 Task: Look for space in Marigliano, Italy from 12th  August, 2023 to 15th August, 2023 for 3 adults in price range Rs.12000 to Rs.16000. Place can be entire place with 2 bedrooms having 3 beds and 1 bathroom. Property type can be house, flat, guest house. Booking option can be shelf check-in. Required host language is English.
Action: Mouse moved to (468, 123)
Screenshot: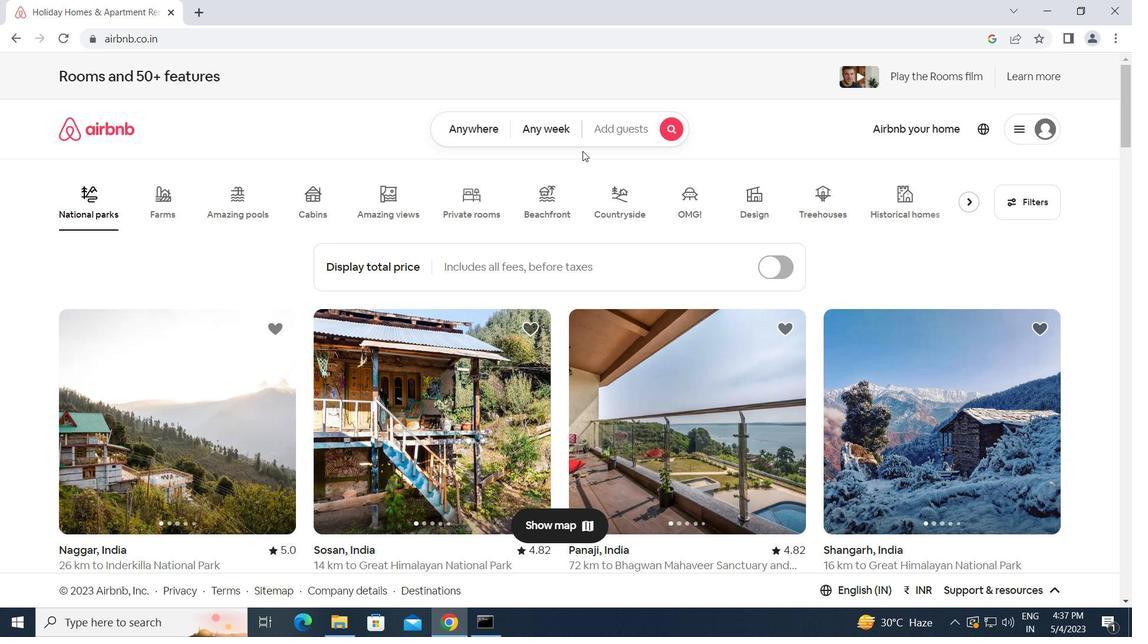 
Action: Mouse pressed left at (468, 123)
Screenshot: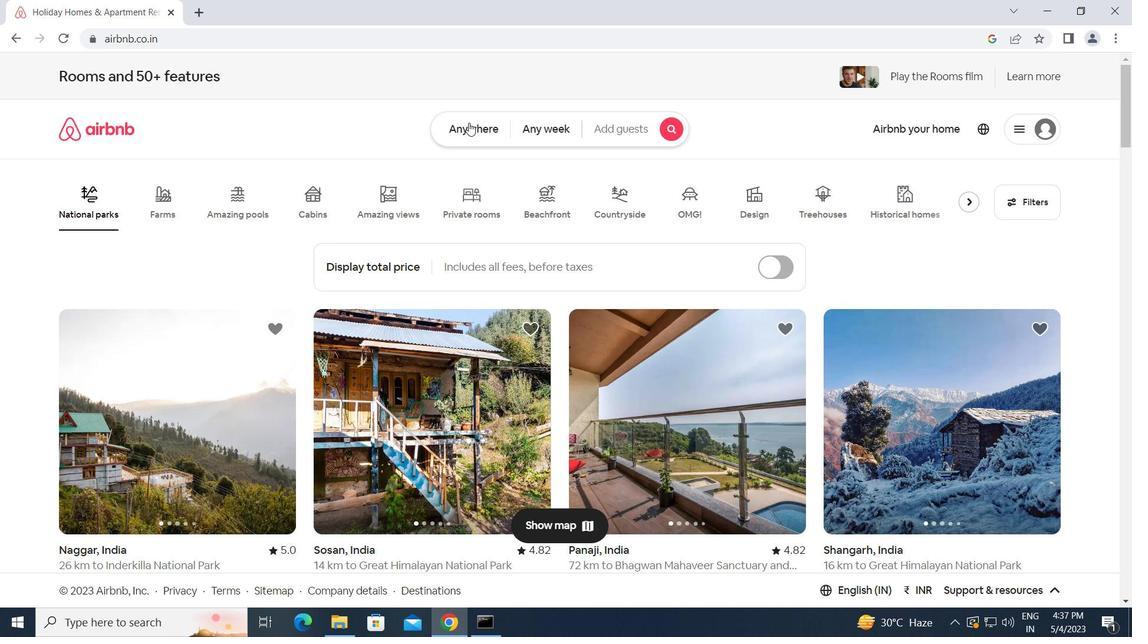 
Action: Mouse moved to (401, 176)
Screenshot: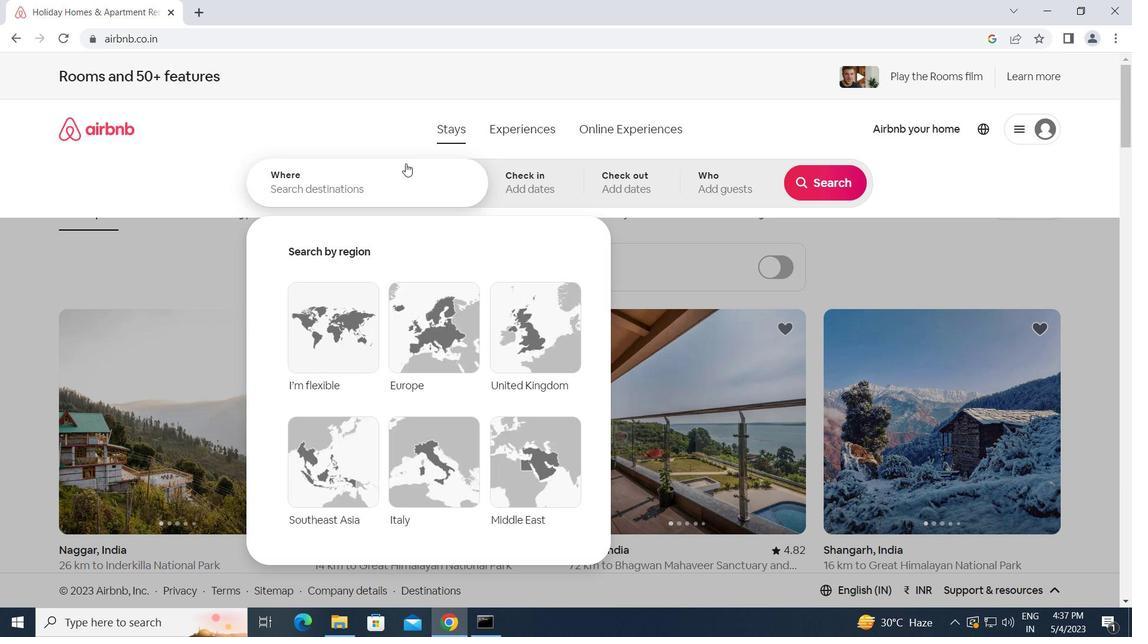 
Action: Mouse pressed left at (401, 176)
Screenshot: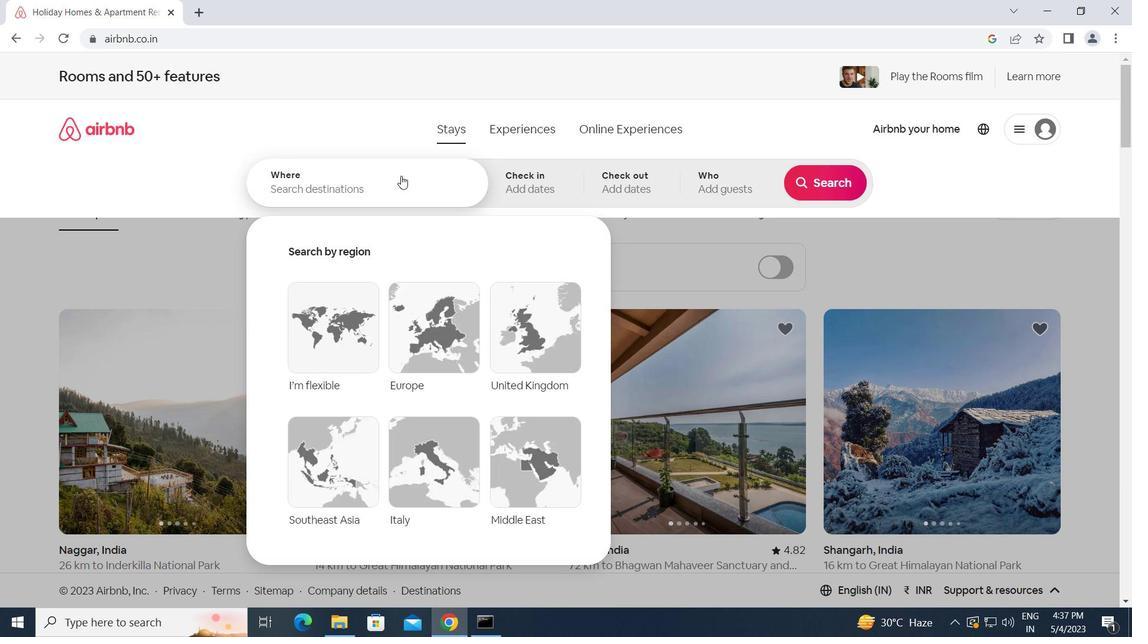 
Action: Key pressed m<Key.caps_lock>arigliano,<Key.space><Key.caps_lock>i<Key.caps_lock>taly<Key.enter>
Screenshot: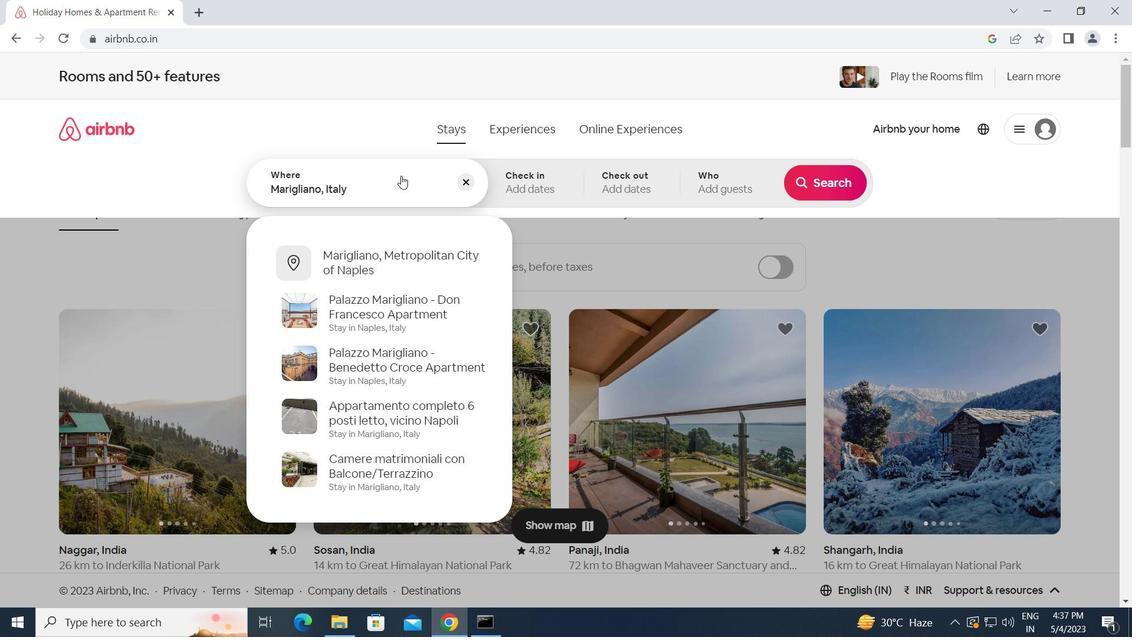 
Action: Mouse moved to (818, 302)
Screenshot: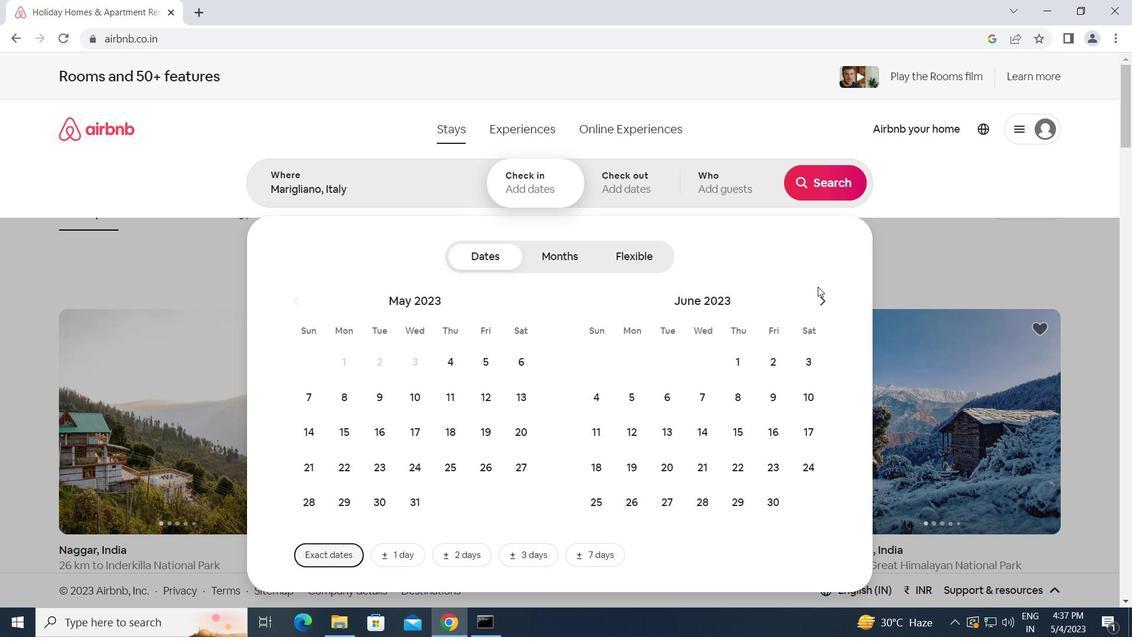 
Action: Mouse pressed left at (818, 302)
Screenshot: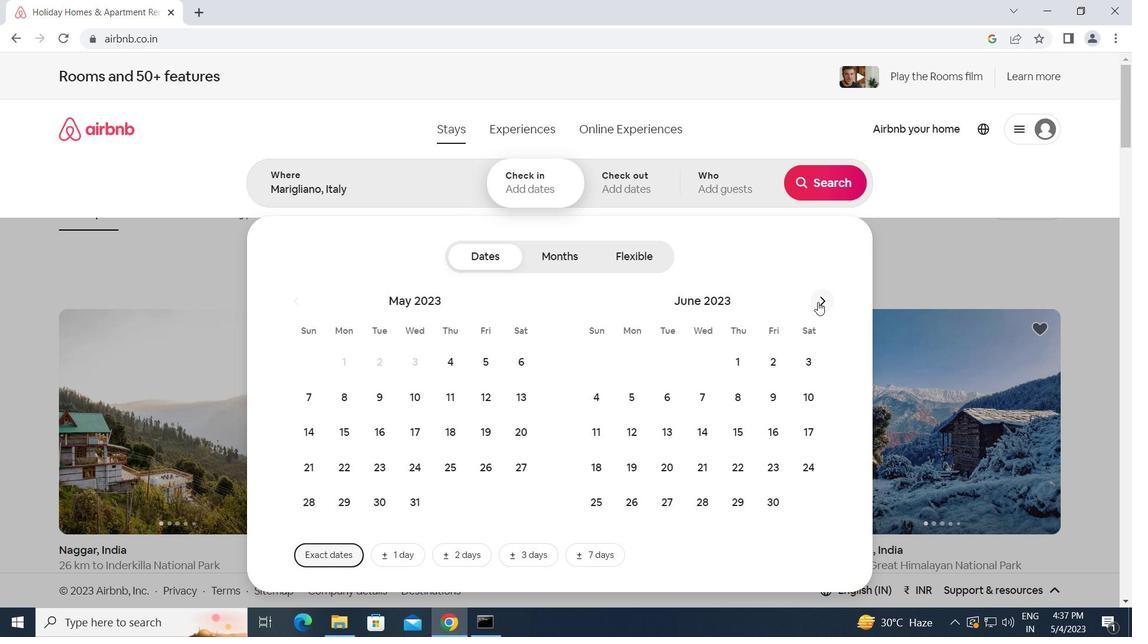 
Action: Mouse pressed left at (818, 302)
Screenshot: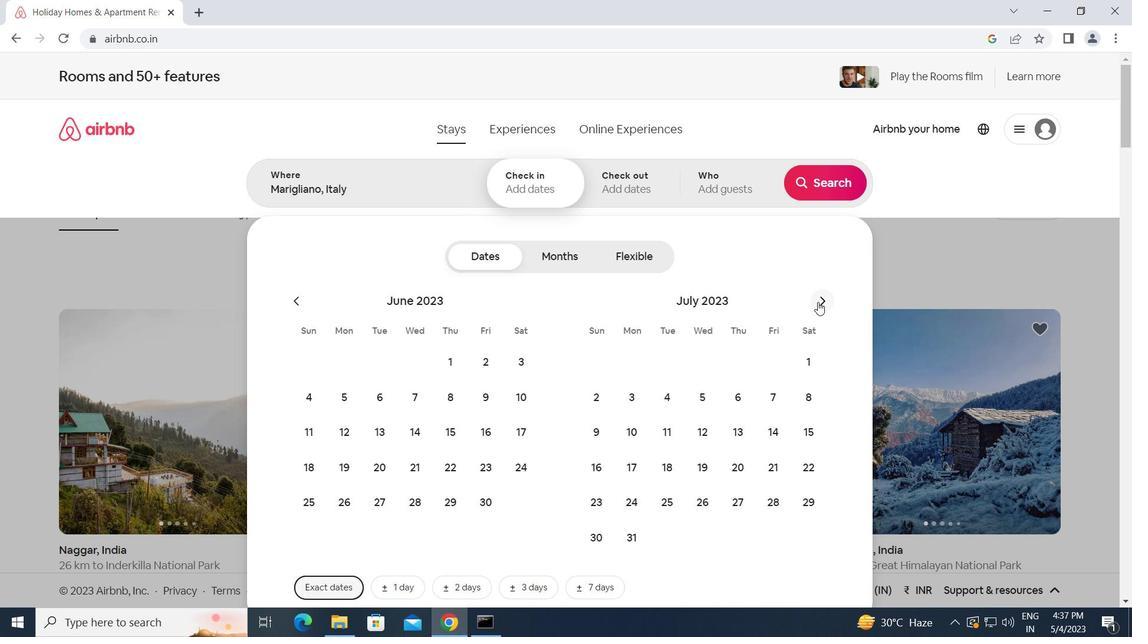 
Action: Mouse moved to (803, 394)
Screenshot: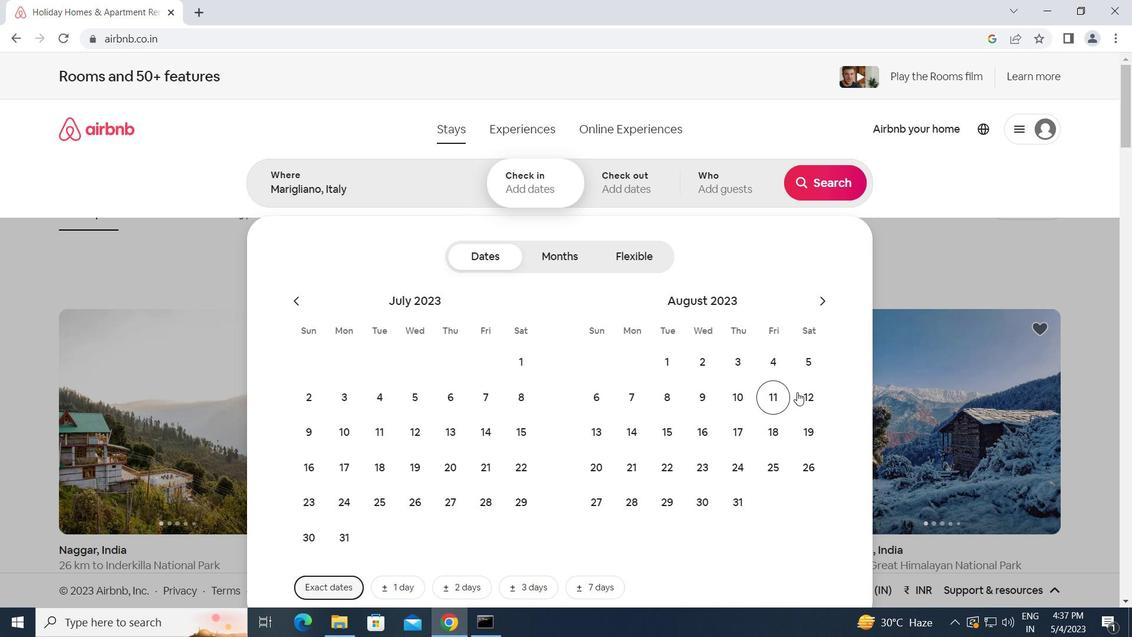 
Action: Mouse pressed left at (803, 394)
Screenshot: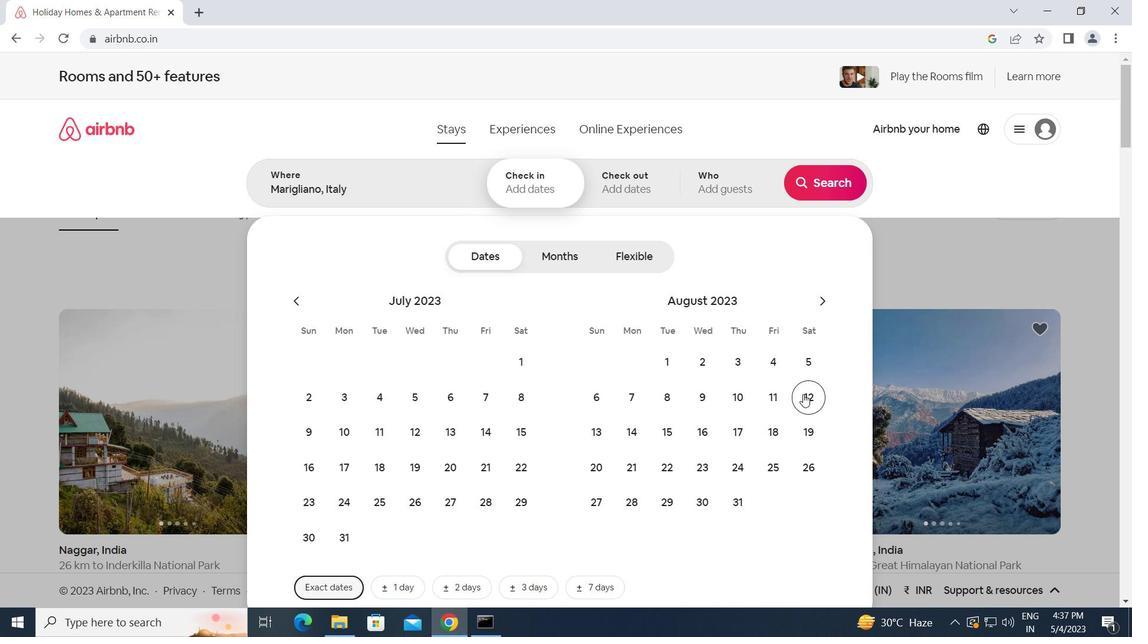 
Action: Mouse moved to (665, 435)
Screenshot: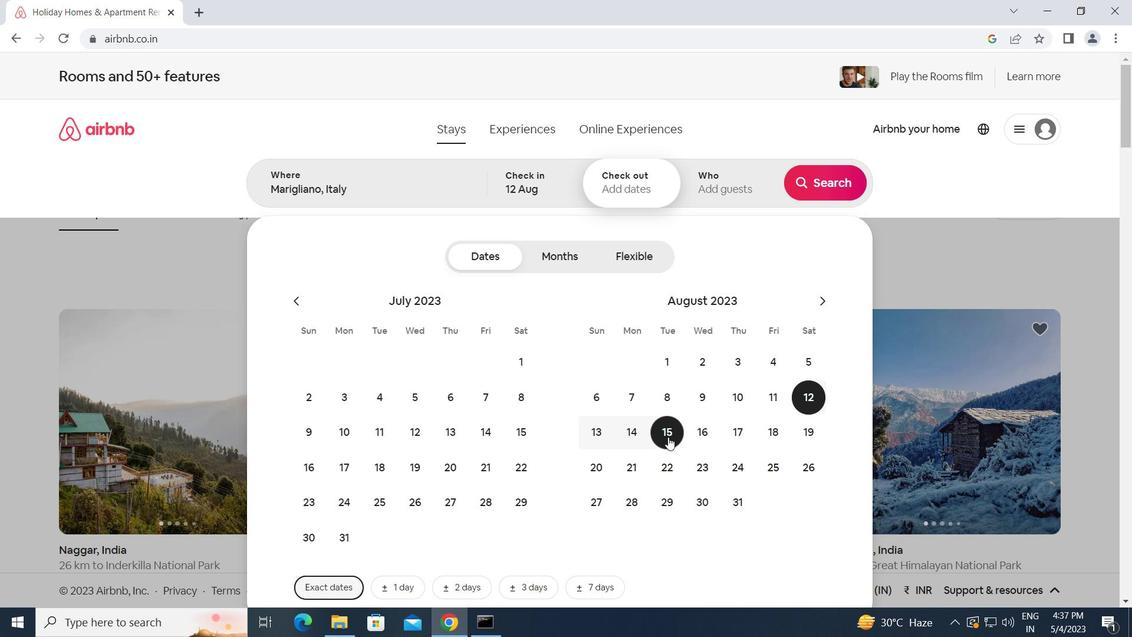 
Action: Mouse pressed left at (665, 435)
Screenshot: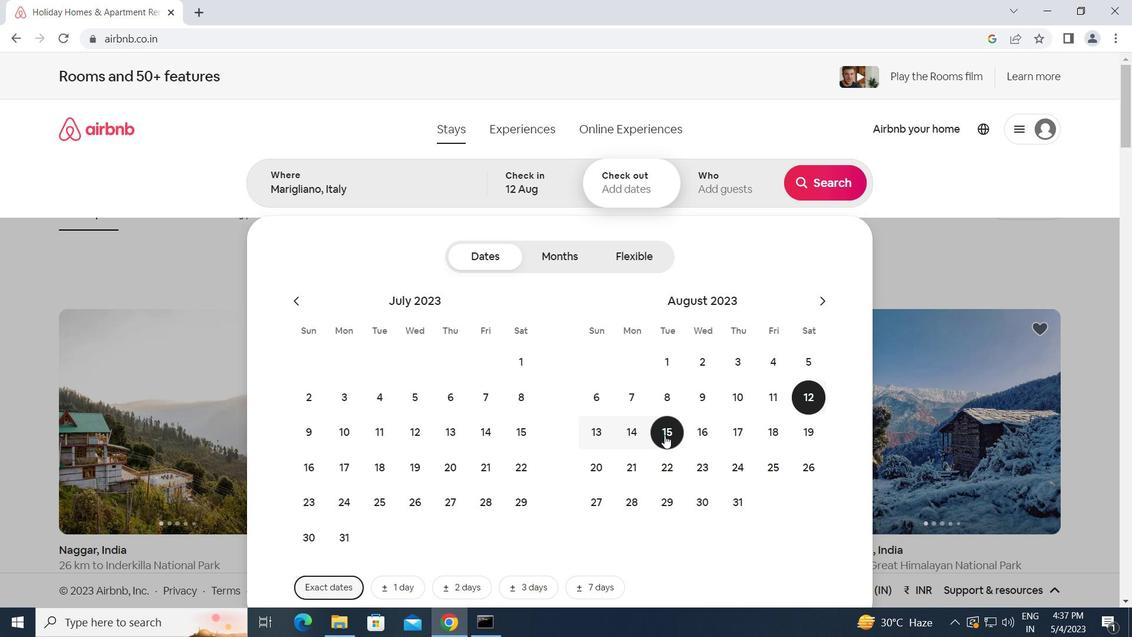 
Action: Mouse moved to (730, 182)
Screenshot: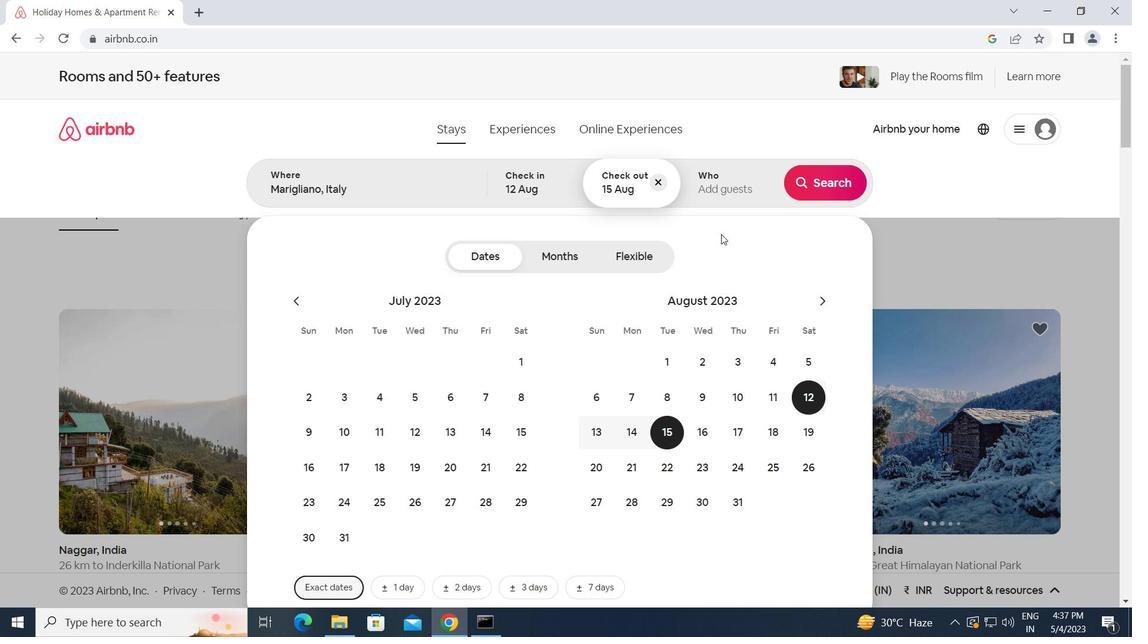 
Action: Mouse pressed left at (730, 182)
Screenshot: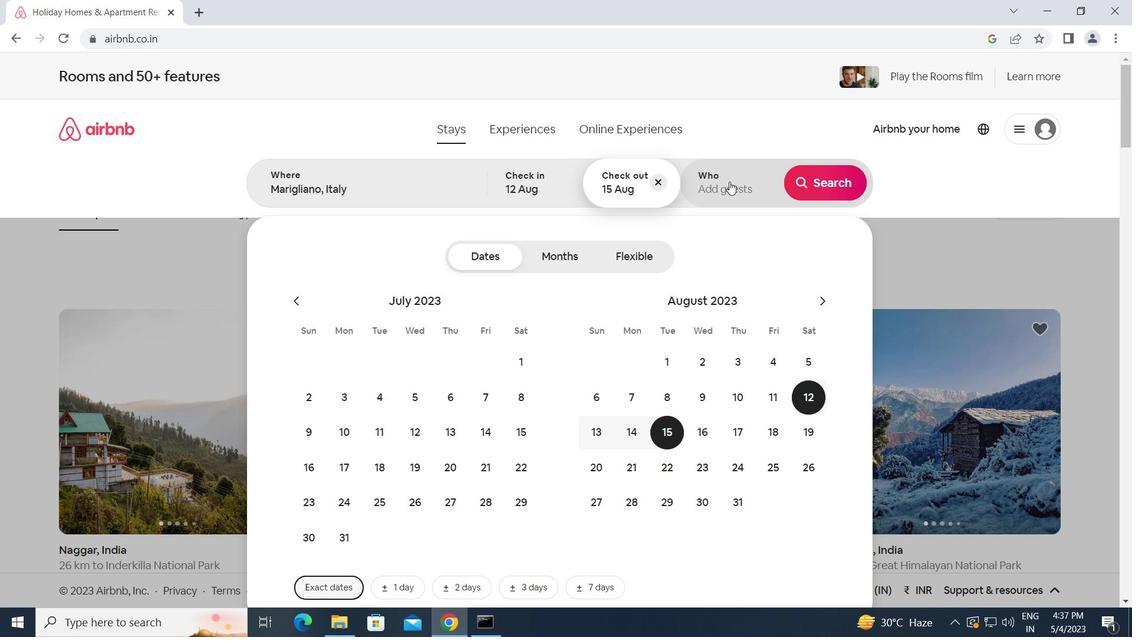 
Action: Mouse moved to (827, 258)
Screenshot: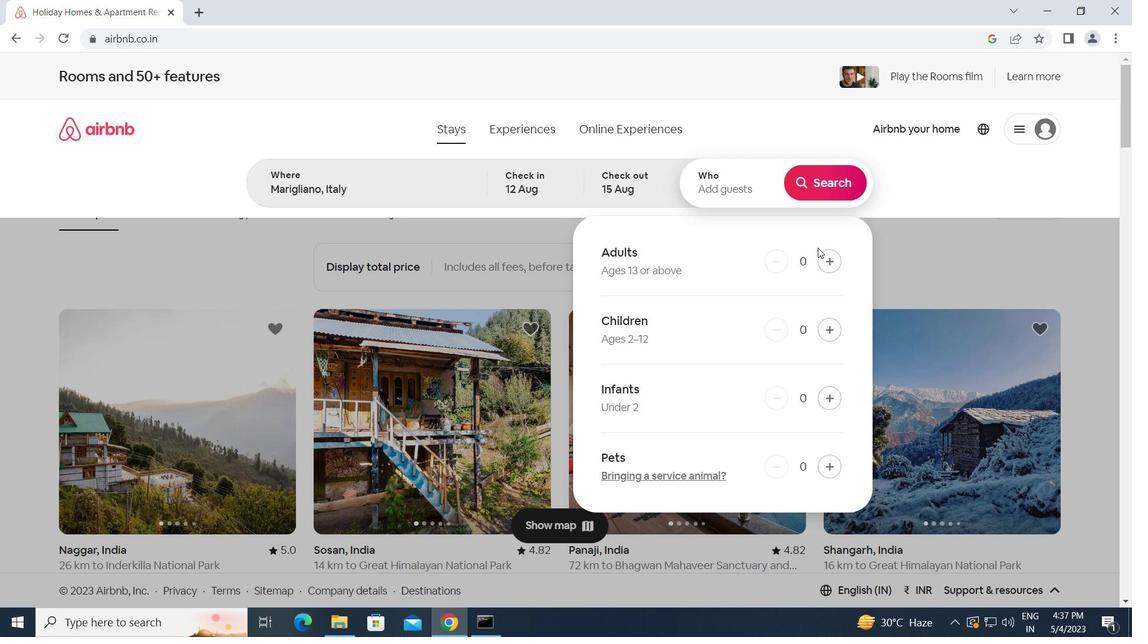 
Action: Mouse pressed left at (827, 258)
Screenshot: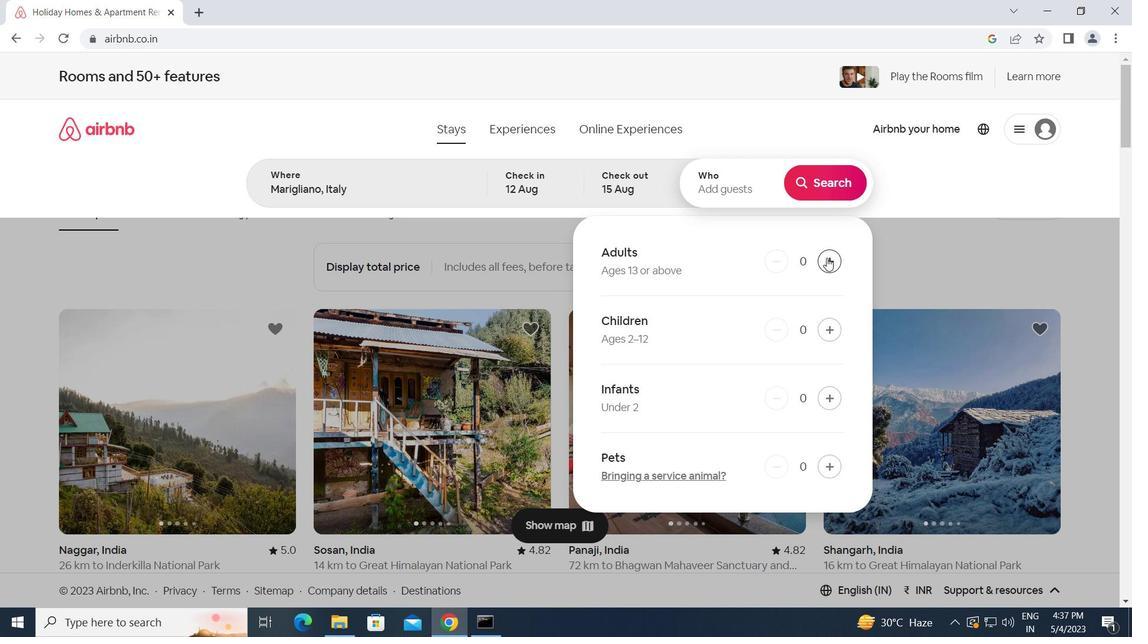 
Action: Mouse pressed left at (827, 258)
Screenshot: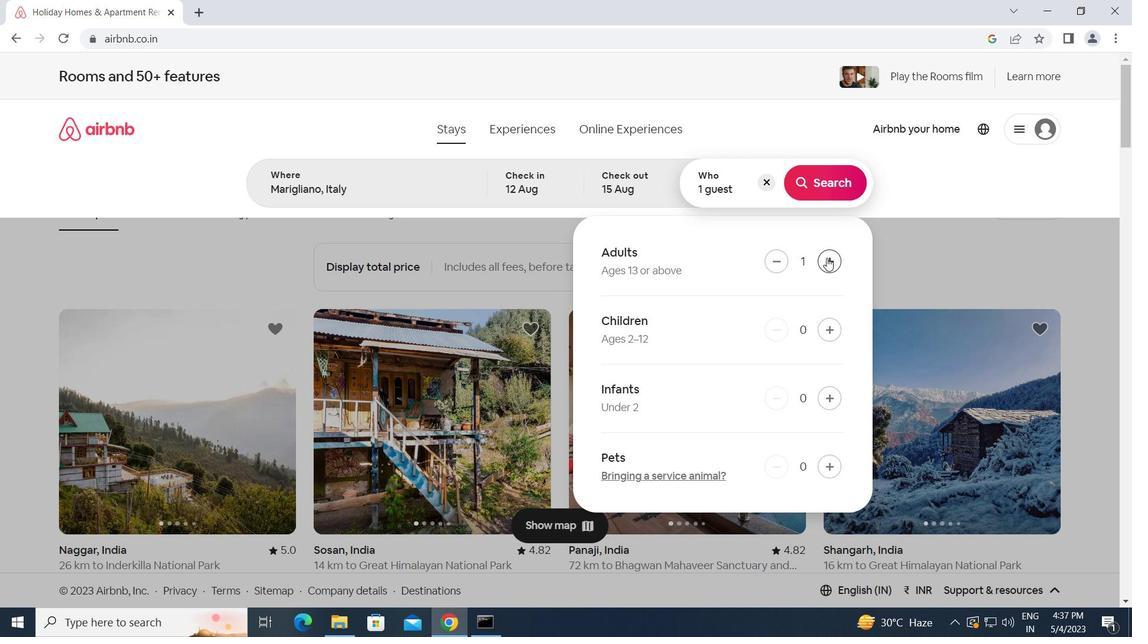 
Action: Mouse pressed left at (827, 258)
Screenshot: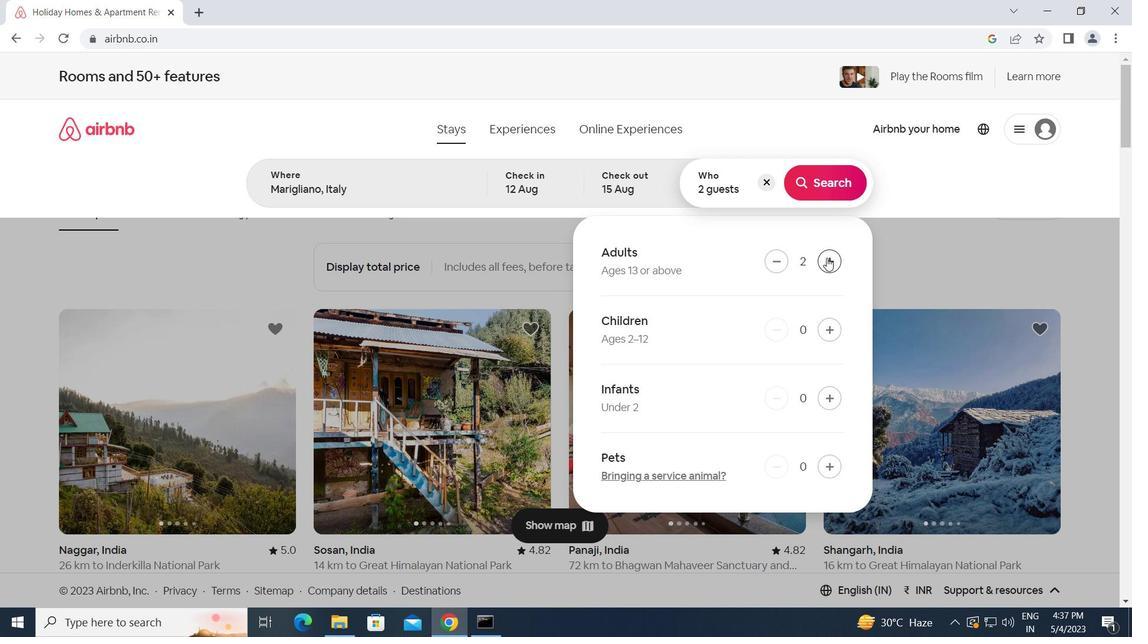 
Action: Mouse moved to (827, 179)
Screenshot: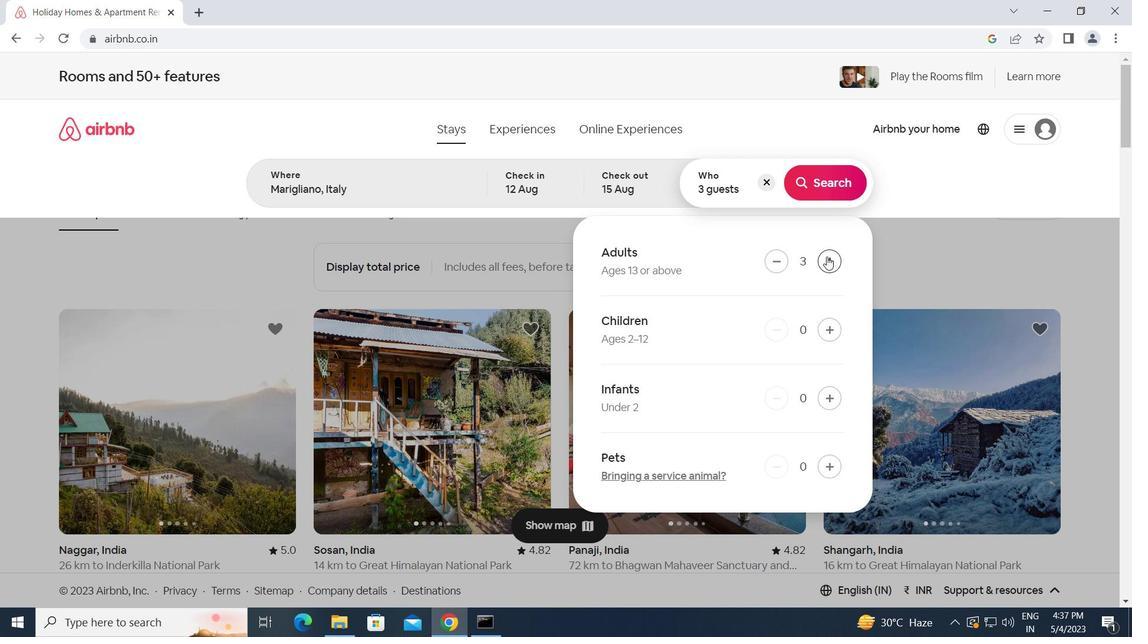 
Action: Mouse pressed left at (827, 179)
Screenshot: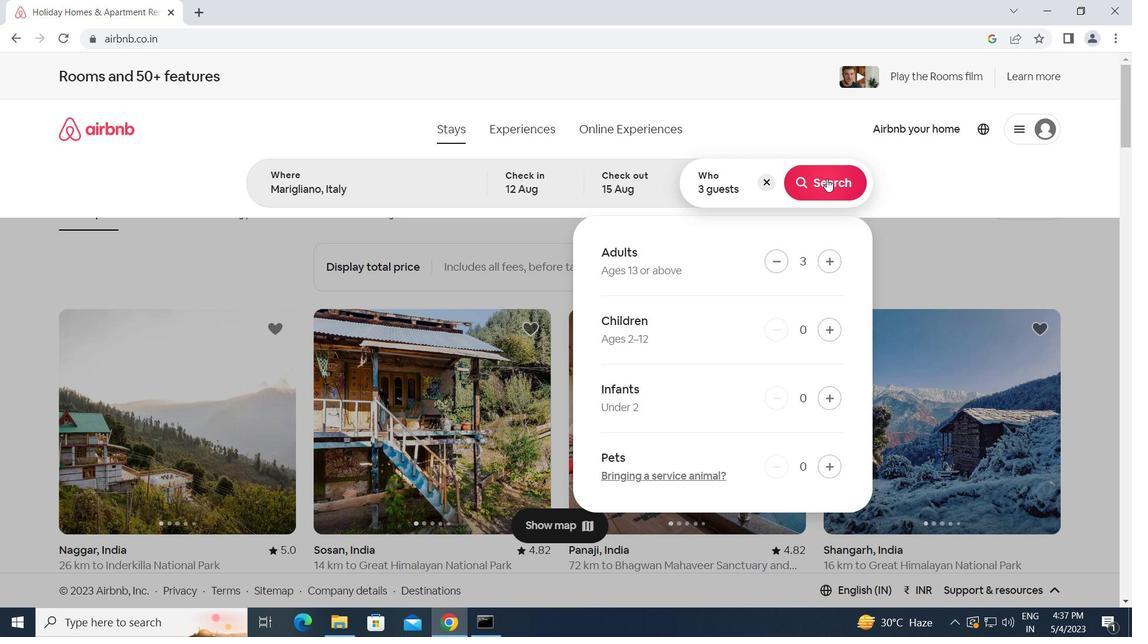 
Action: Mouse moved to (1066, 143)
Screenshot: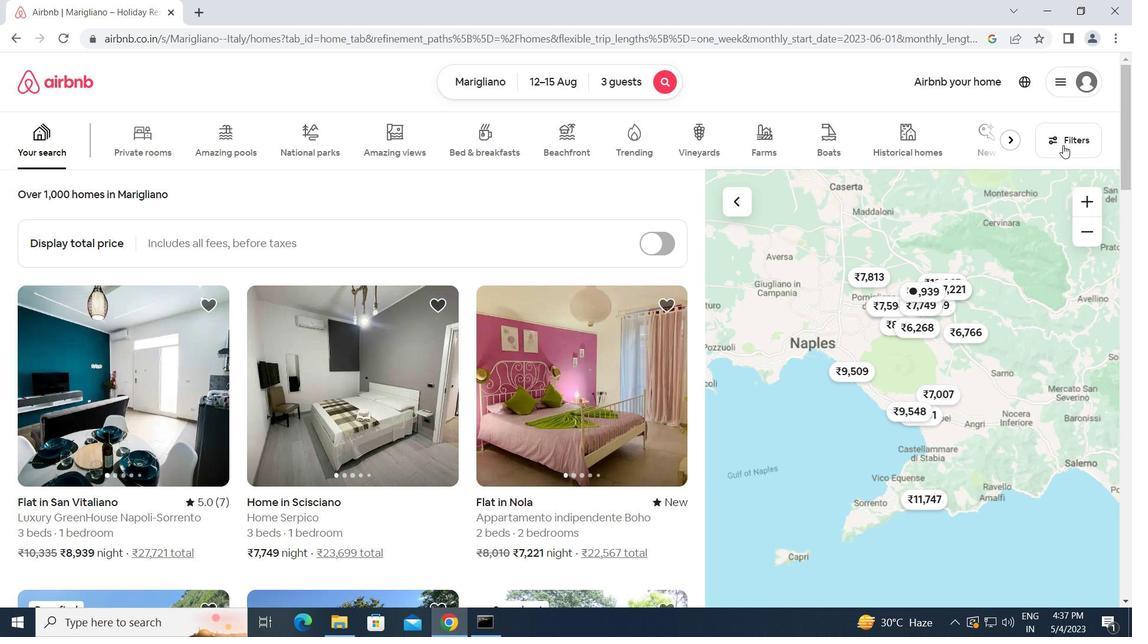 
Action: Mouse pressed left at (1066, 143)
Screenshot: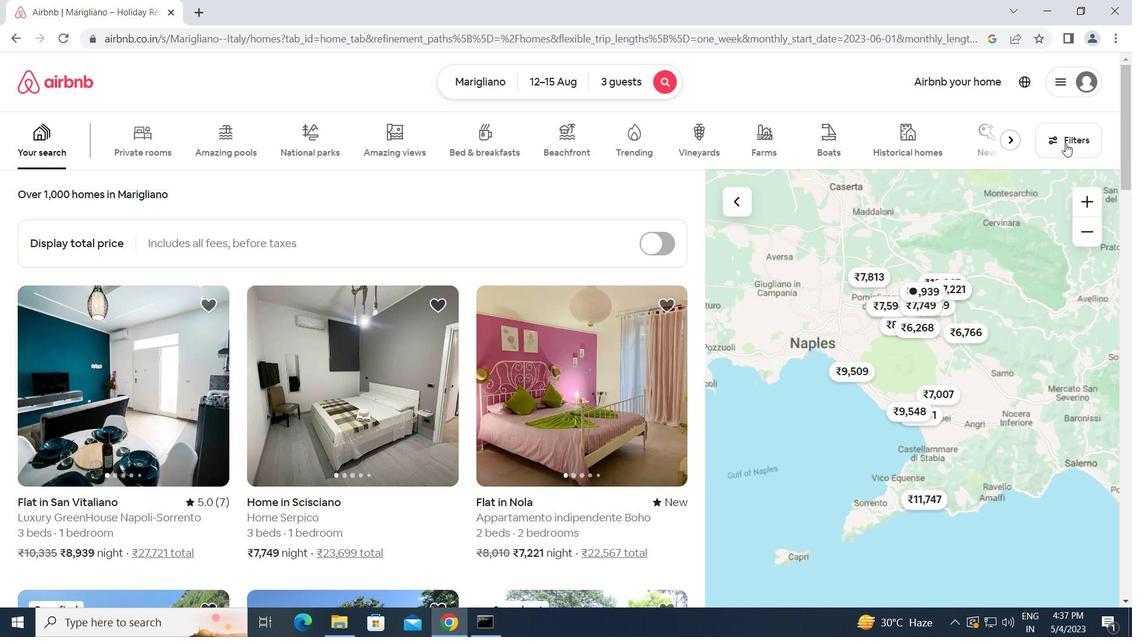 
Action: Mouse moved to (379, 327)
Screenshot: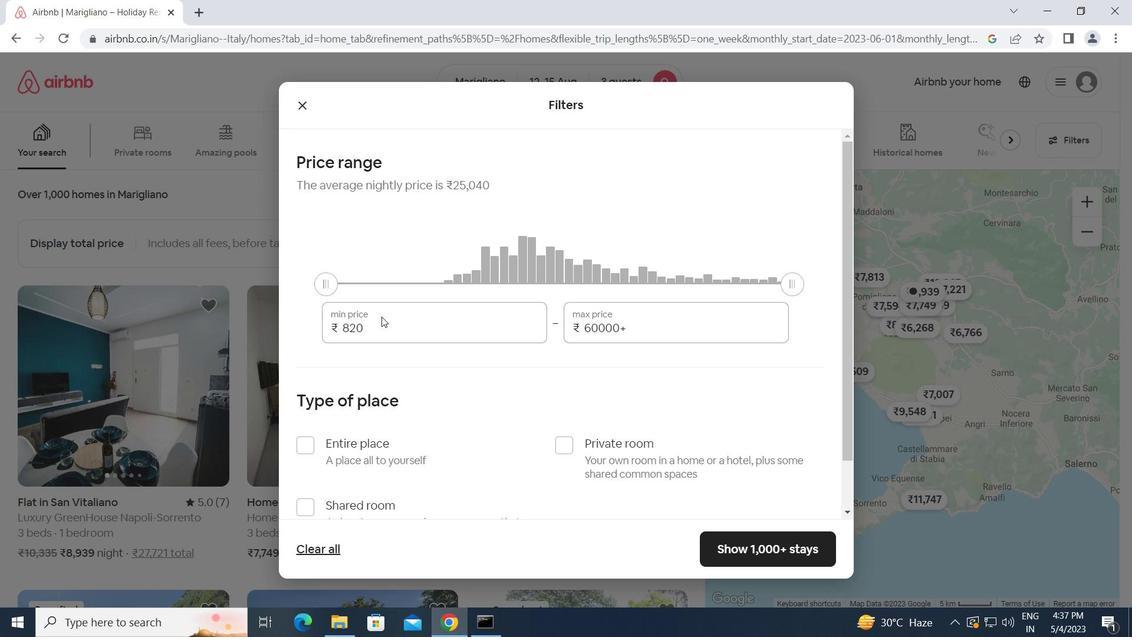 
Action: Mouse pressed left at (379, 327)
Screenshot: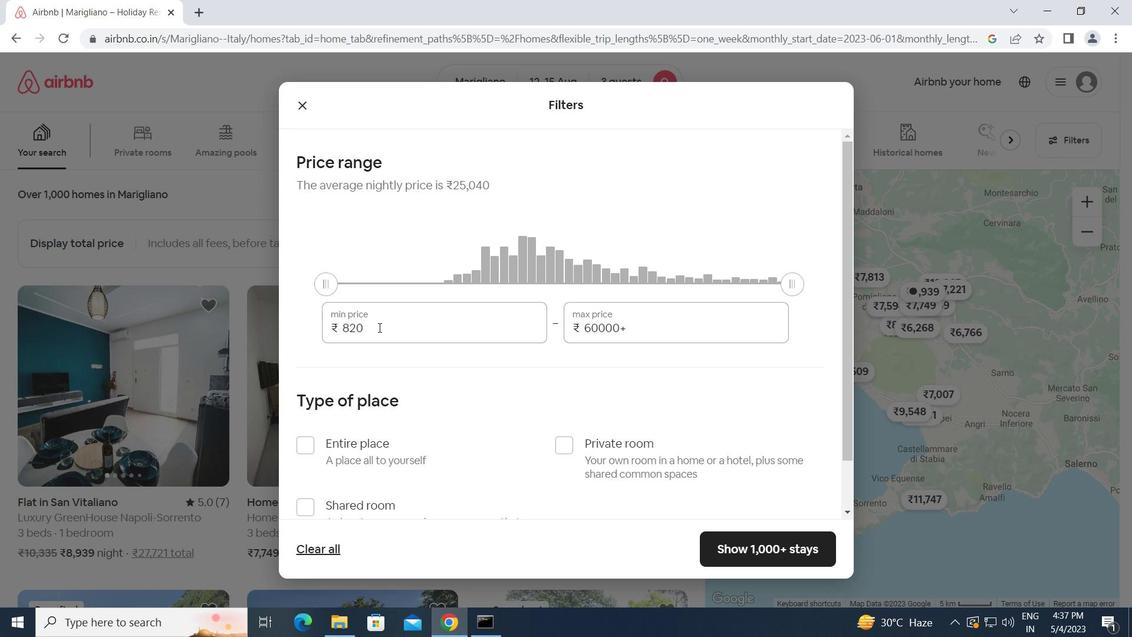
Action: Key pressed <Key.backspace><Key.backspace><Key.backspace>12000<Key.tab>16000
Screenshot: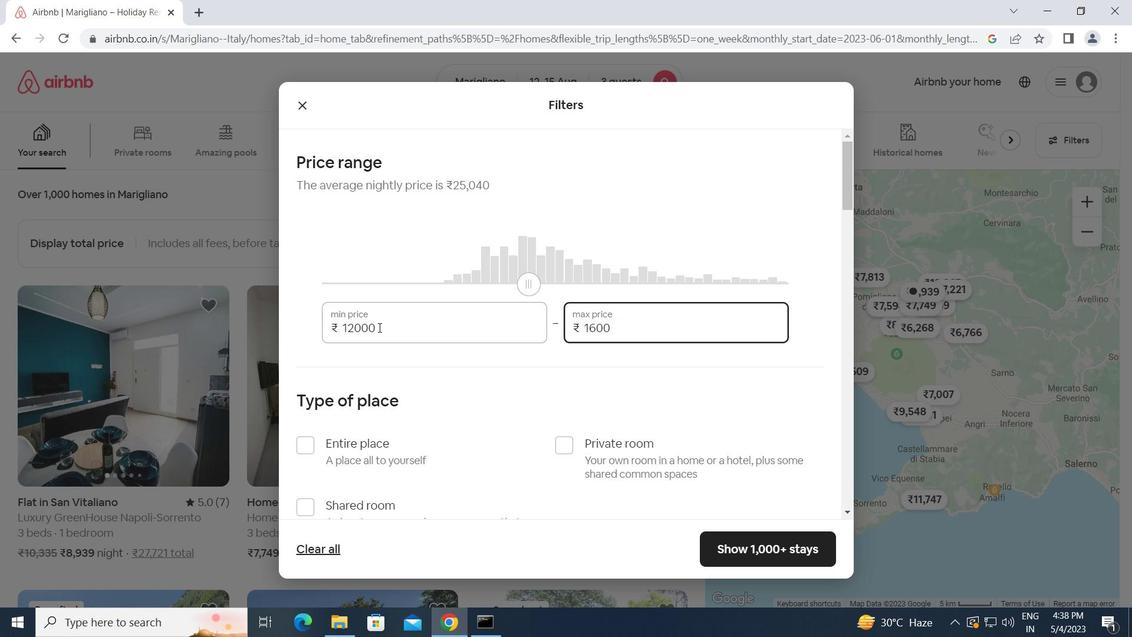 
Action: Mouse scrolled (379, 326) with delta (0, 0)
Screenshot: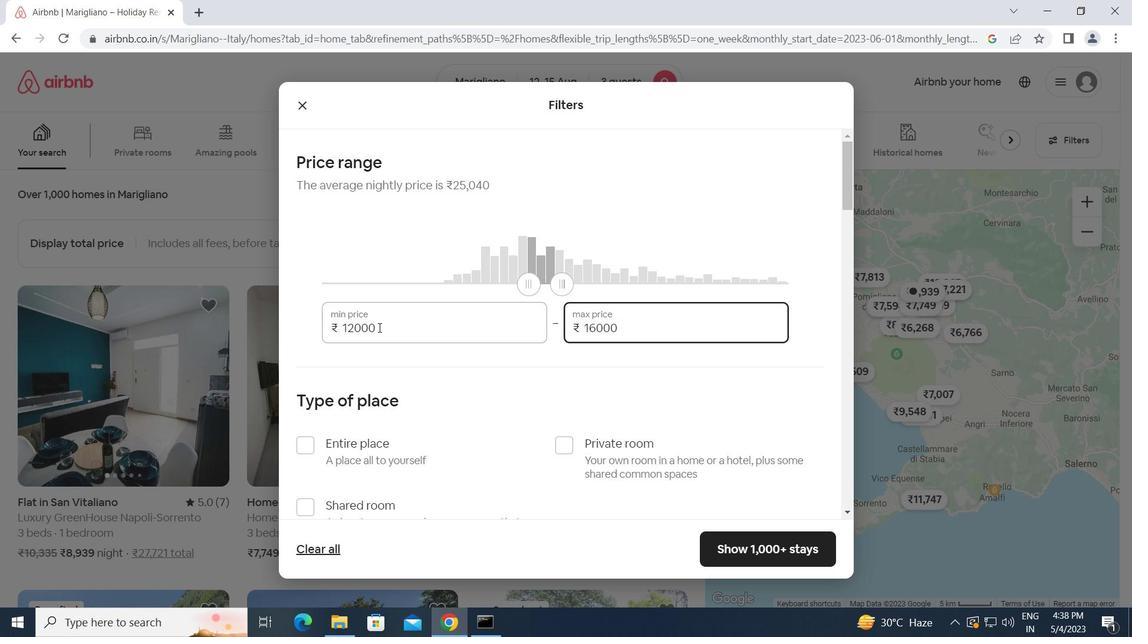 
Action: Mouse scrolled (379, 326) with delta (0, 0)
Screenshot: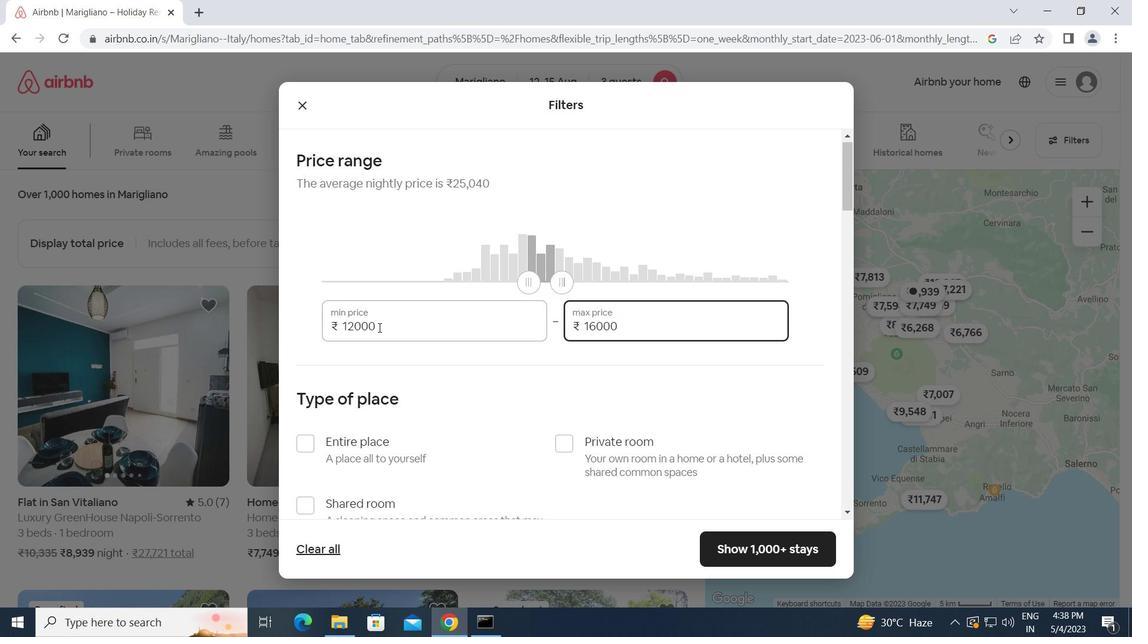 
Action: Mouse scrolled (379, 326) with delta (0, 0)
Screenshot: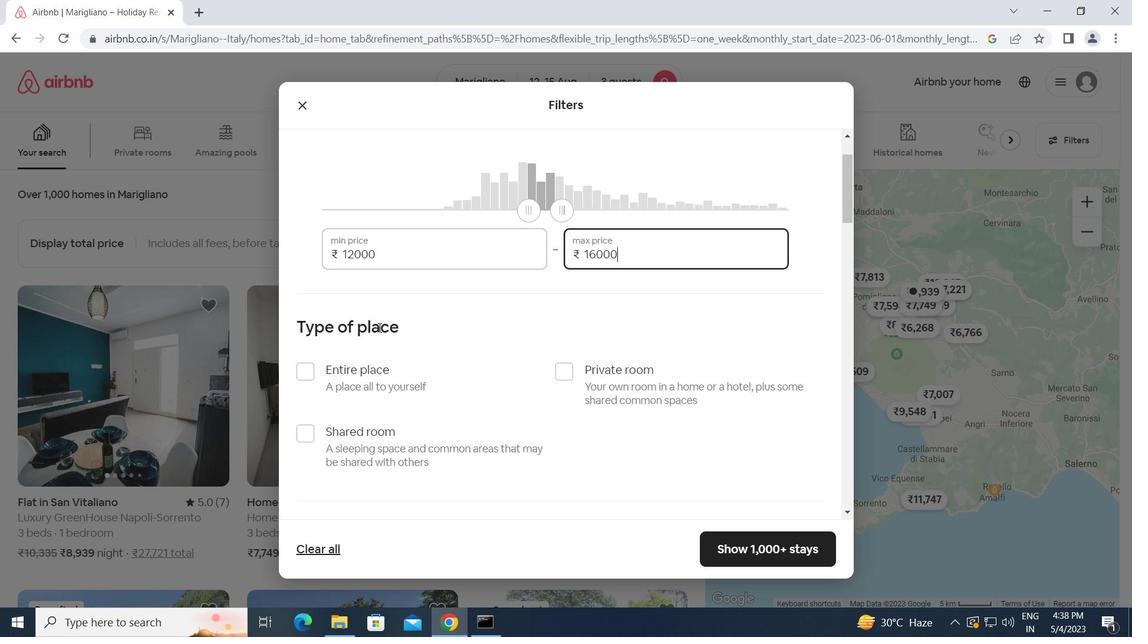 
Action: Mouse moved to (300, 223)
Screenshot: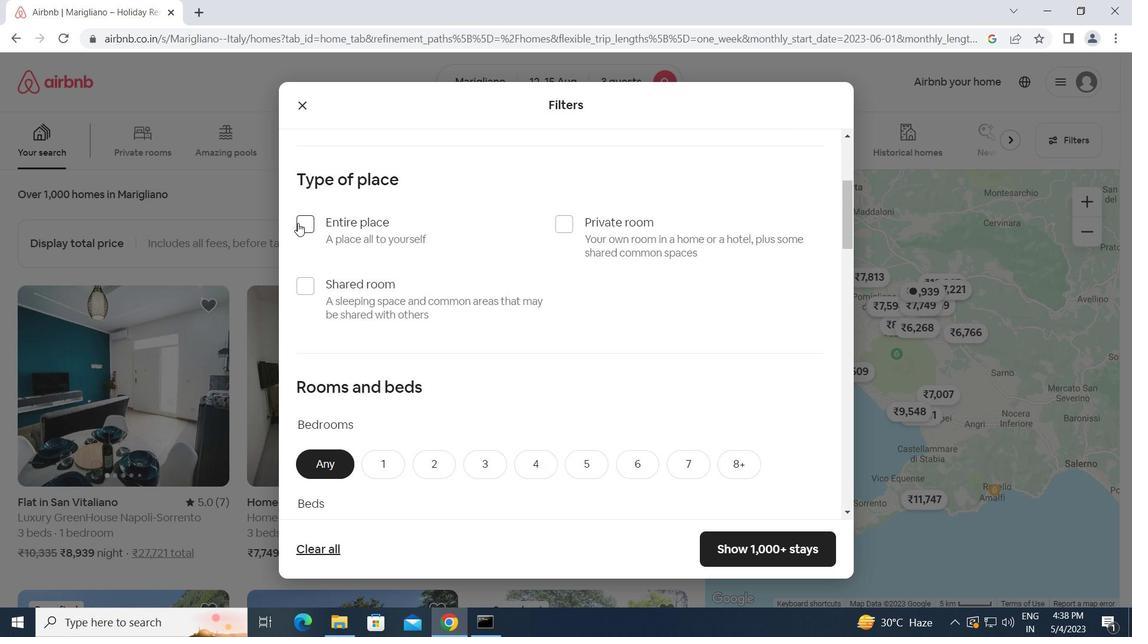 
Action: Mouse pressed left at (300, 223)
Screenshot: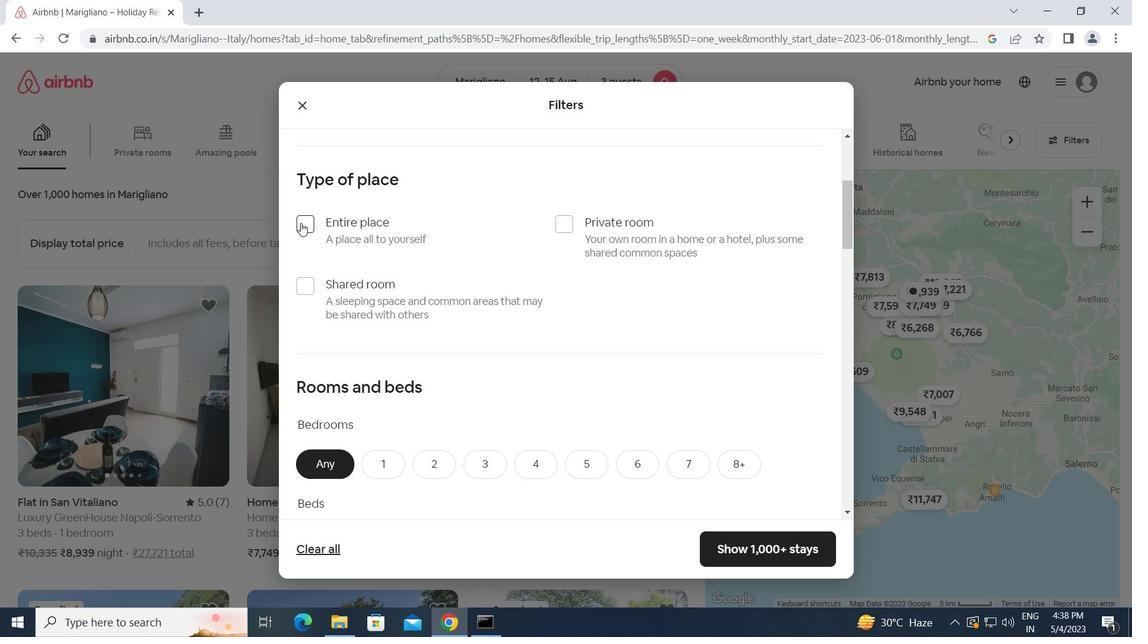 
Action: Mouse moved to (356, 268)
Screenshot: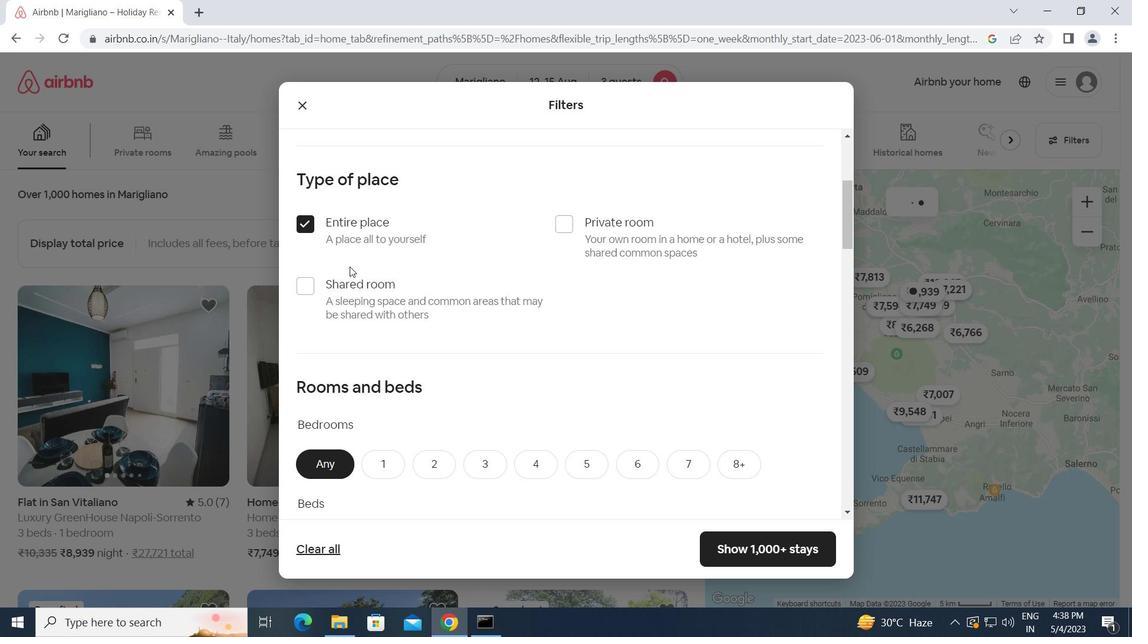
Action: Mouse scrolled (356, 268) with delta (0, 0)
Screenshot: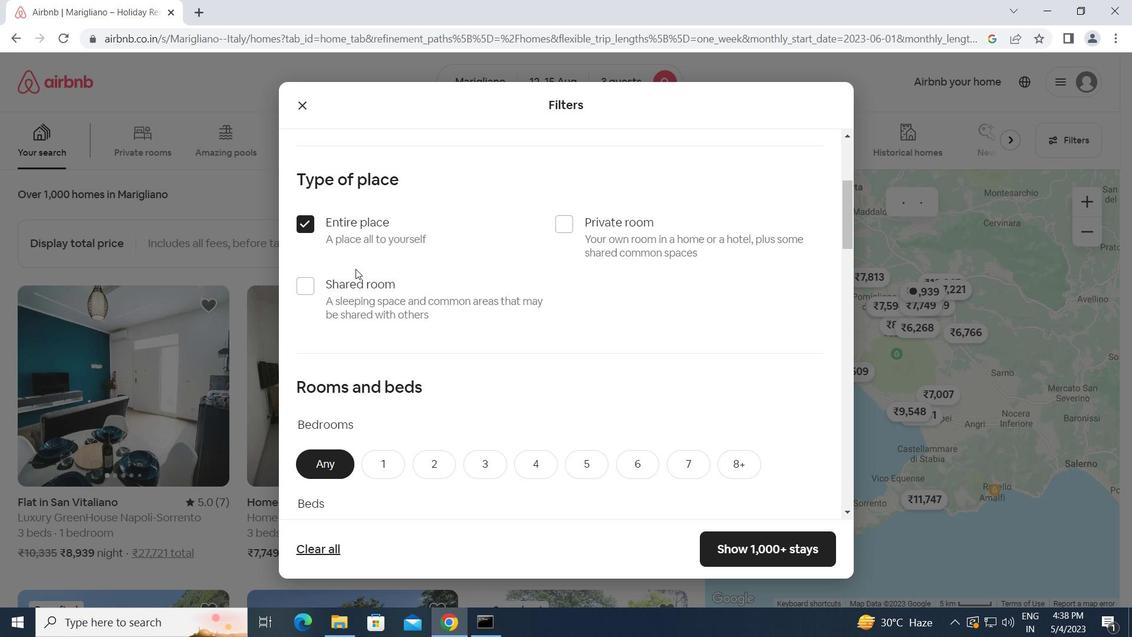 
Action: Mouse scrolled (356, 268) with delta (0, 0)
Screenshot: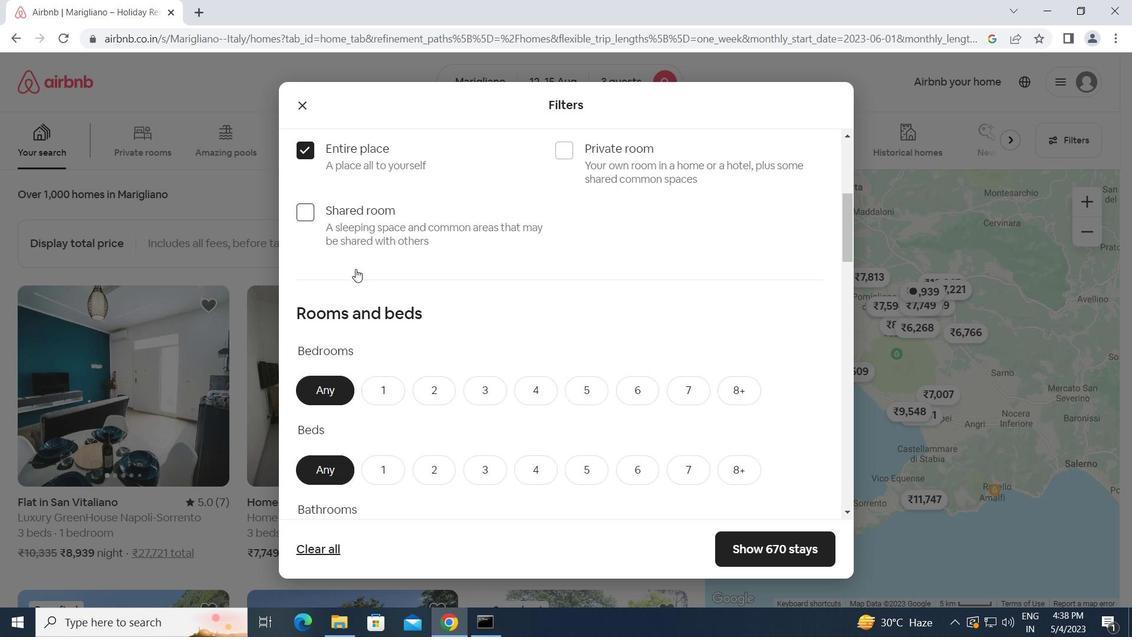 
Action: Mouse scrolled (356, 269) with delta (0, 0)
Screenshot: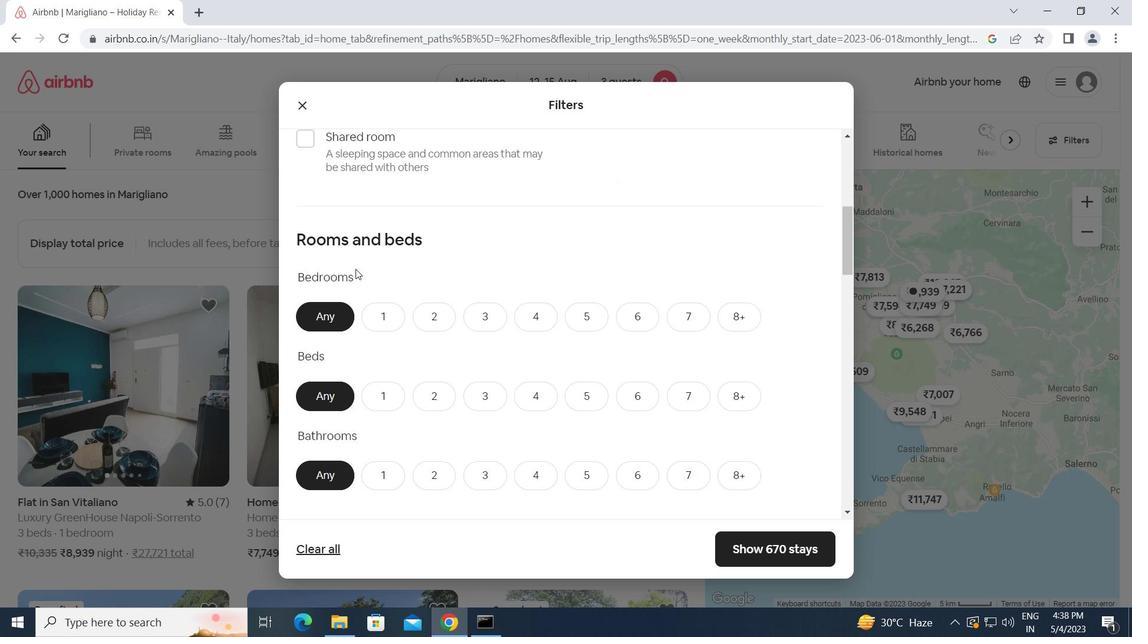 
Action: Mouse scrolled (356, 269) with delta (0, 0)
Screenshot: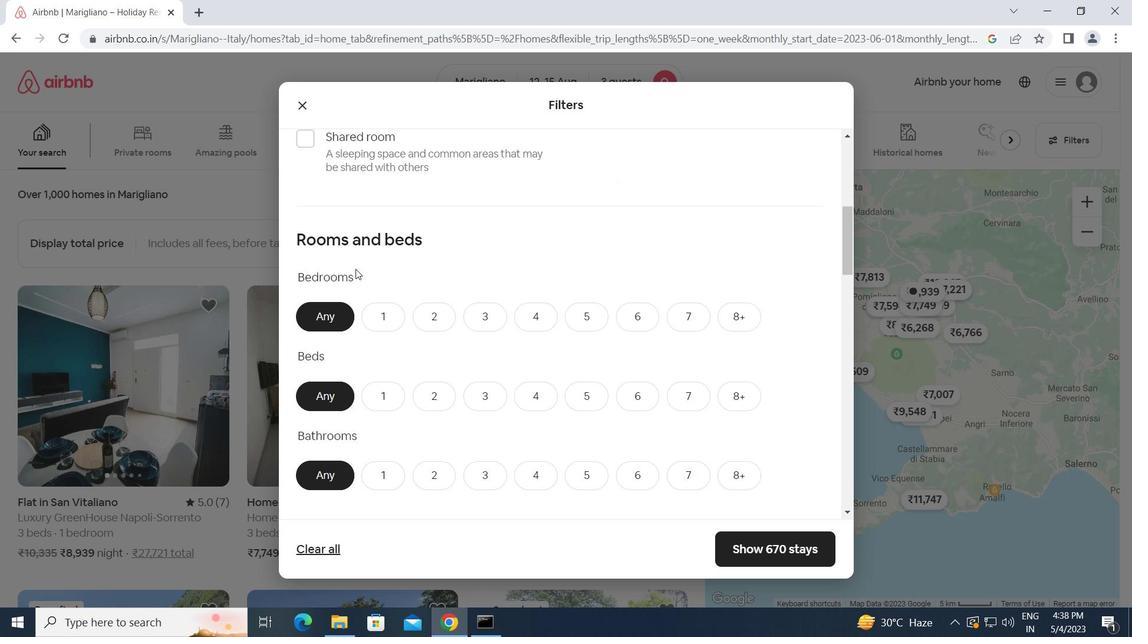 
Action: Mouse scrolled (356, 268) with delta (0, 0)
Screenshot: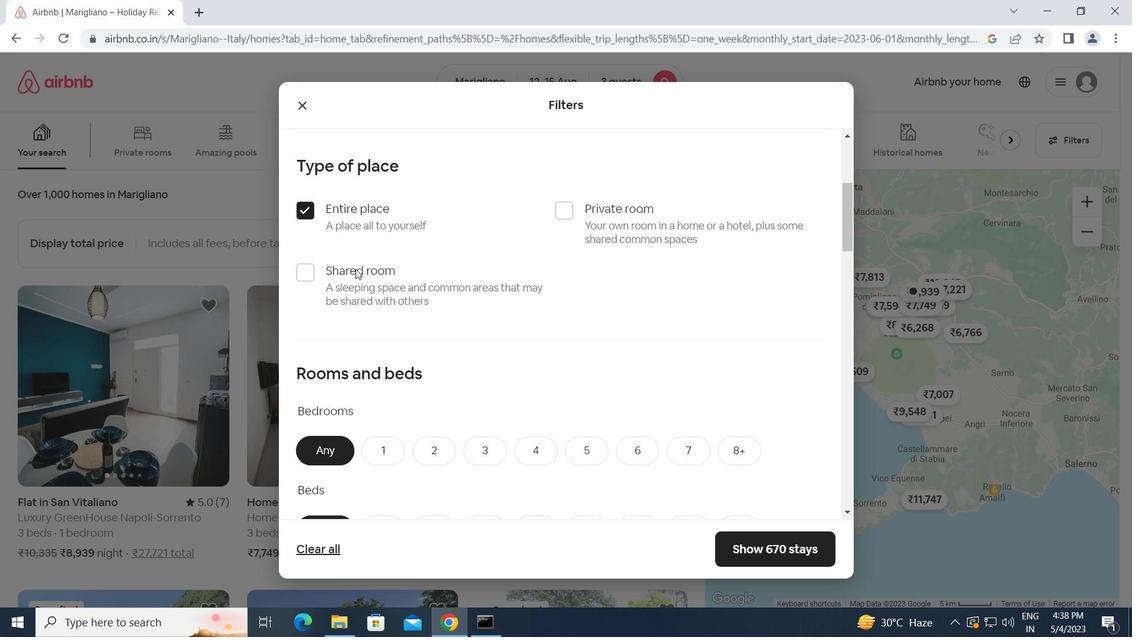 
Action: Mouse scrolled (356, 268) with delta (0, 0)
Screenshot: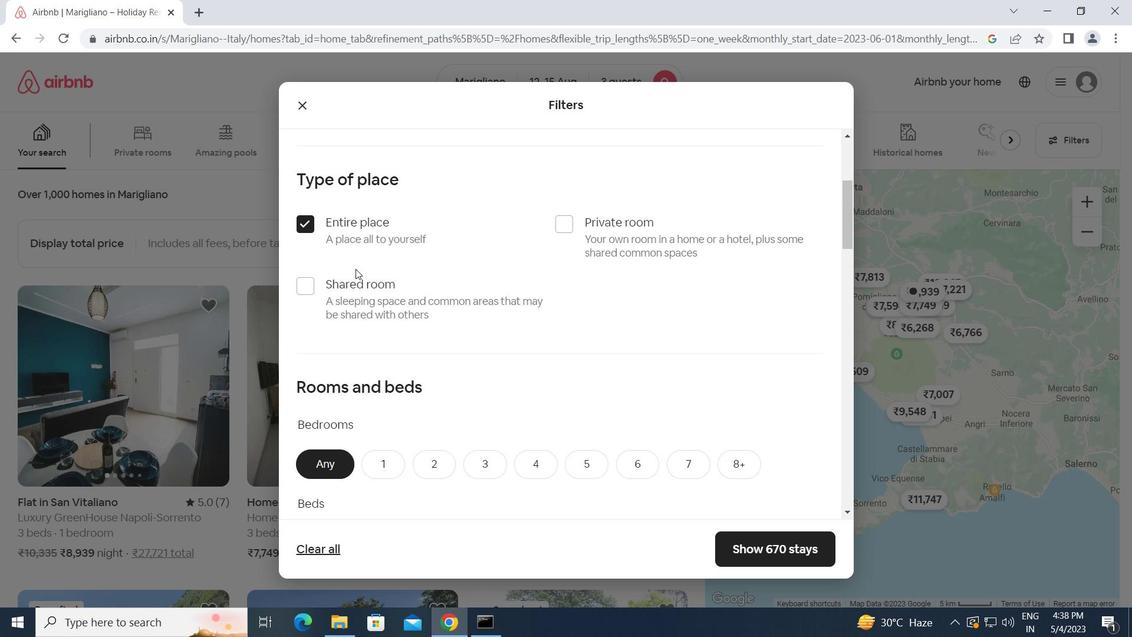 
Action: Mouse scrolled (356, 268) with delta (0, 0)
Screenshot: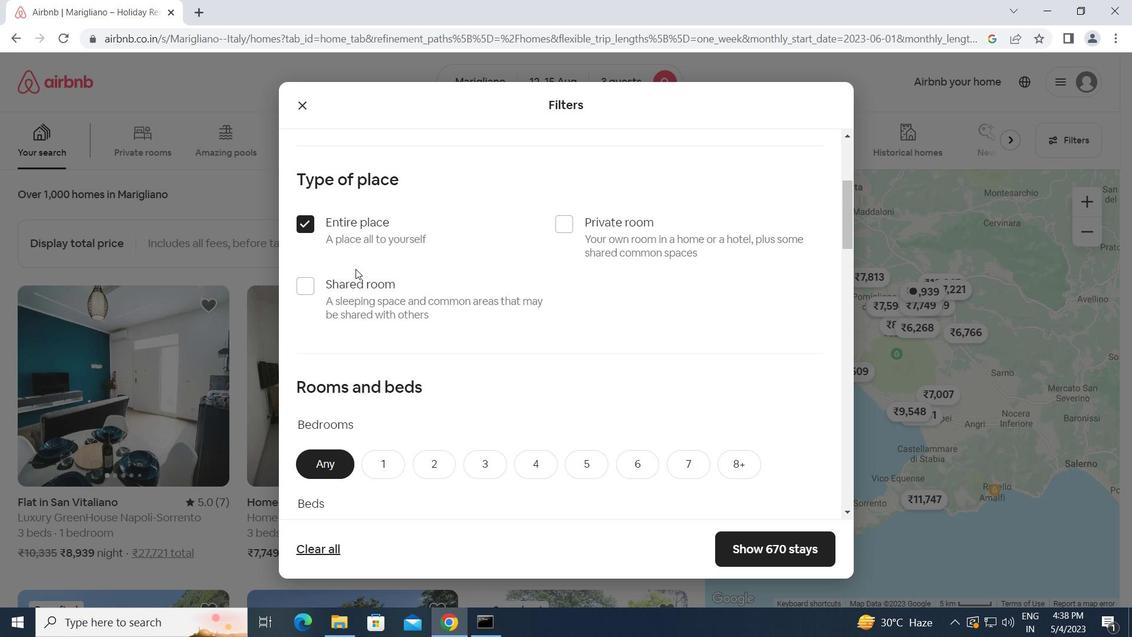 
Action: Mouse moved to (427, 244)
Screenshot: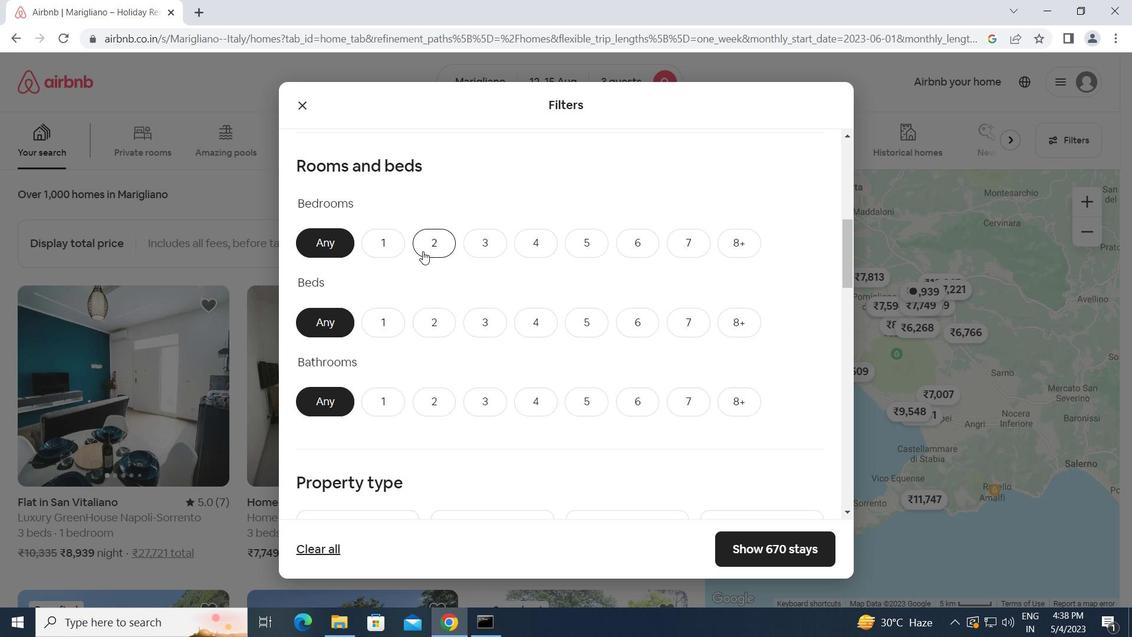 
Action: Mouse pressed left at (427, 244)
Screenshot: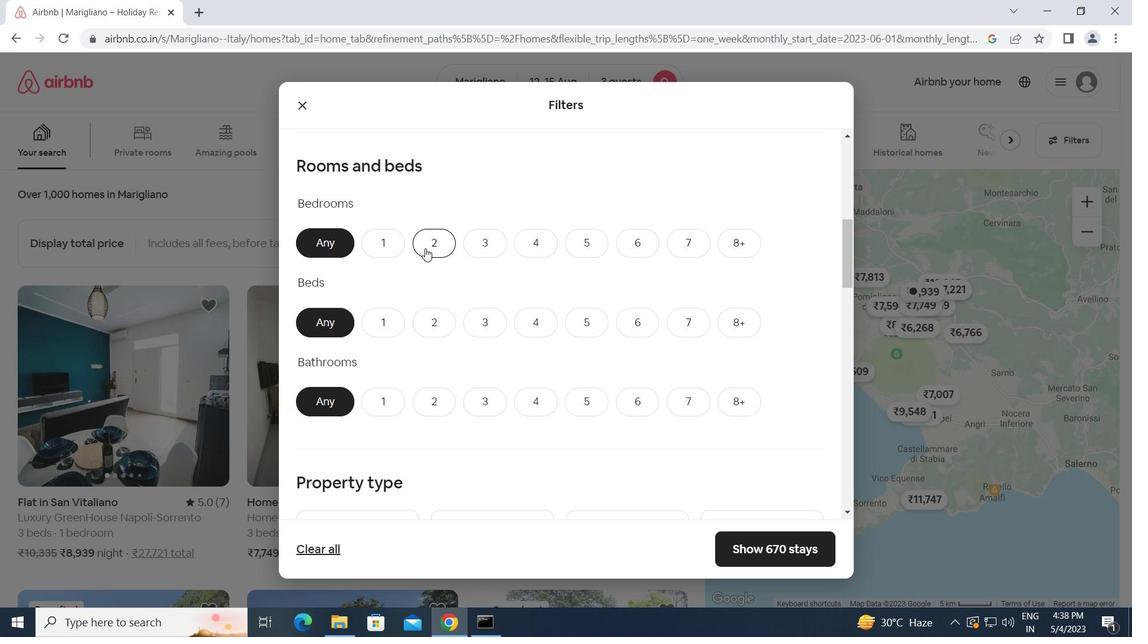 
Action: Mouse moved to (481, 321)
Screenshot: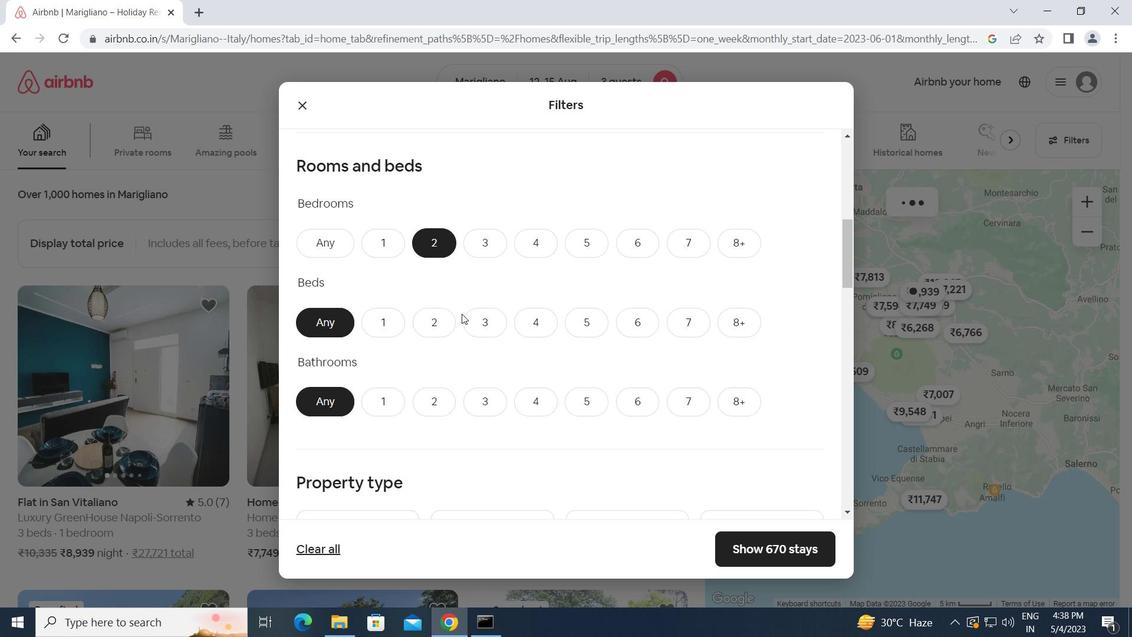 
Action: Mouse pressed left at (481, 321)
Screenshot: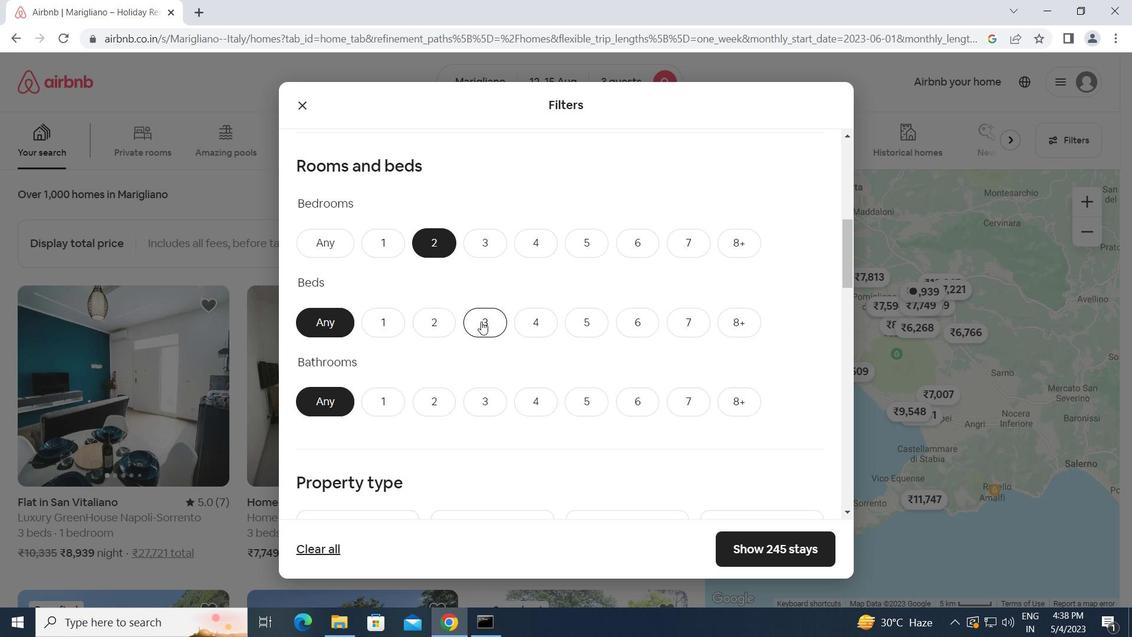 
Action: Mouse moved to (389, 395)
Screenshot: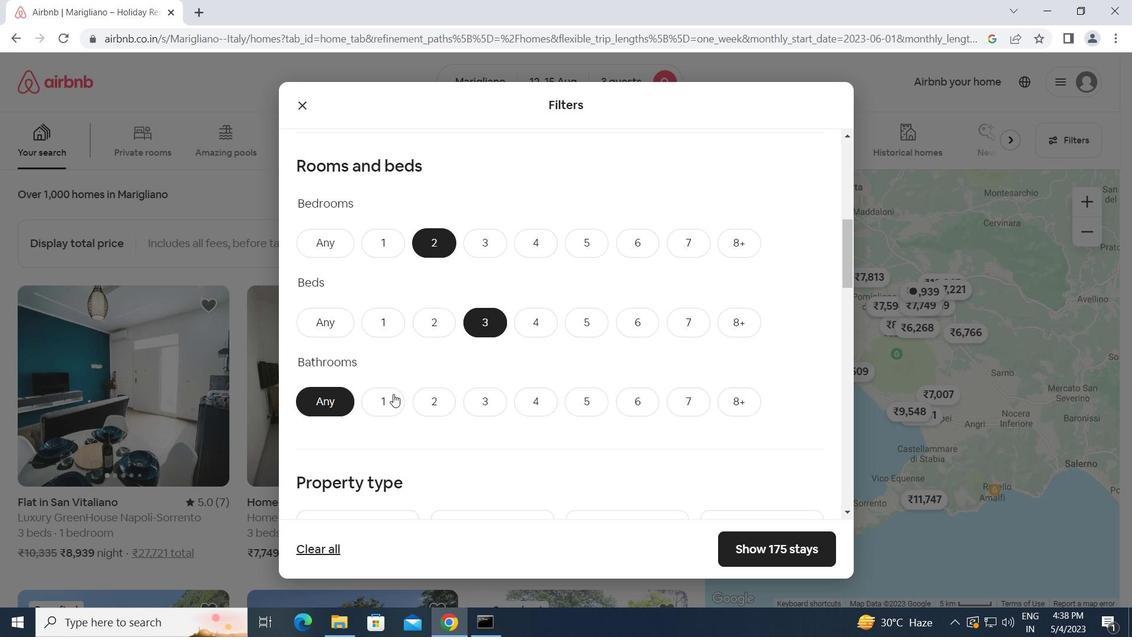 
Action: Mouse pressed left at (389, 395)
Screenshot: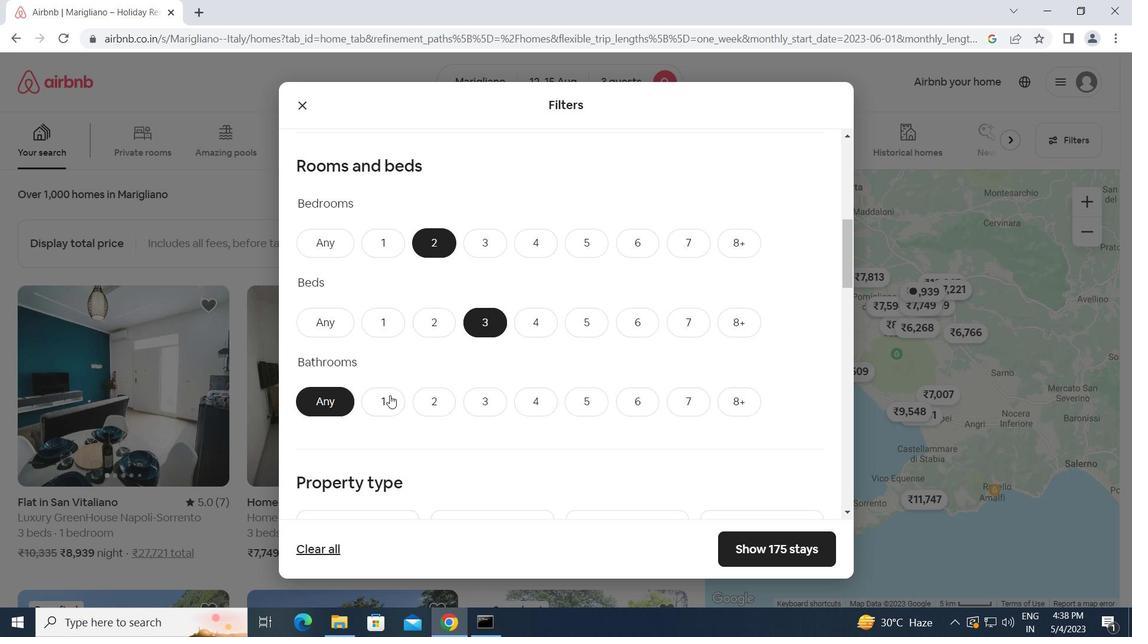 
Action: Mouse moved to (389, 394)
Screenshot: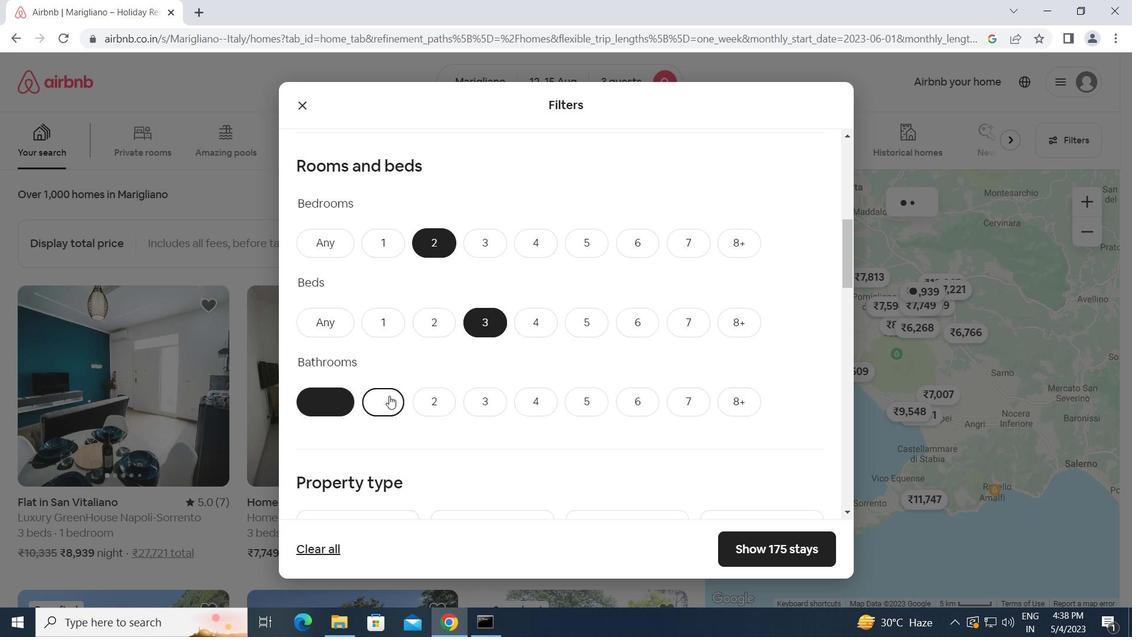
Action: Mouse scrolled (389, 394) with delta (0, 0)
Screenshot: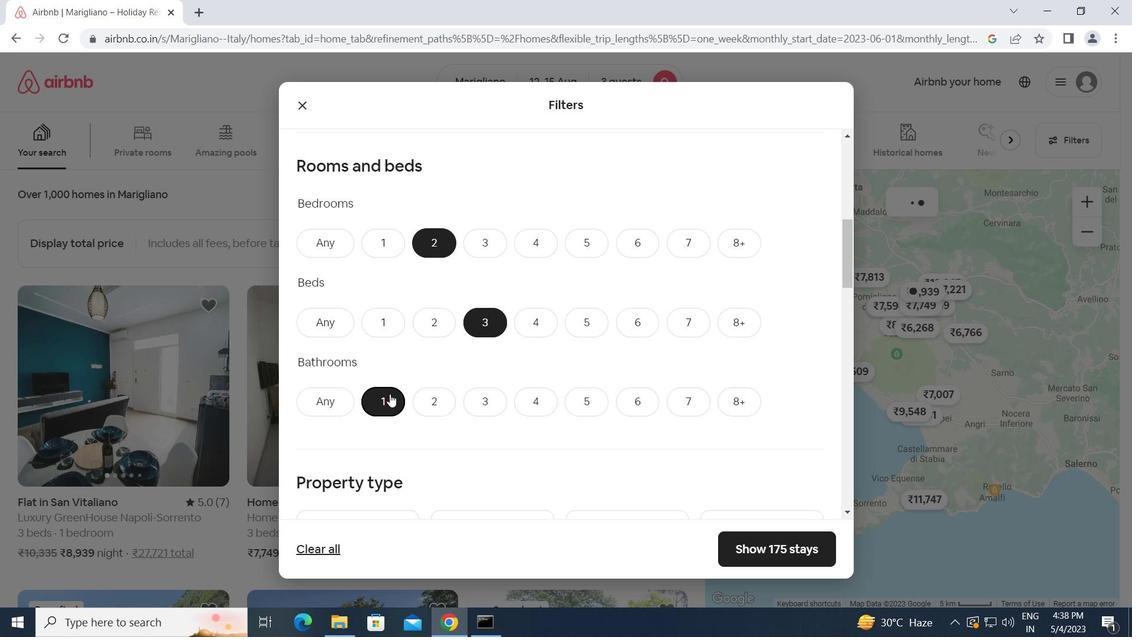 
Action: Mouse scrolled (389, 394) with delta (0, 0)
Screenshot: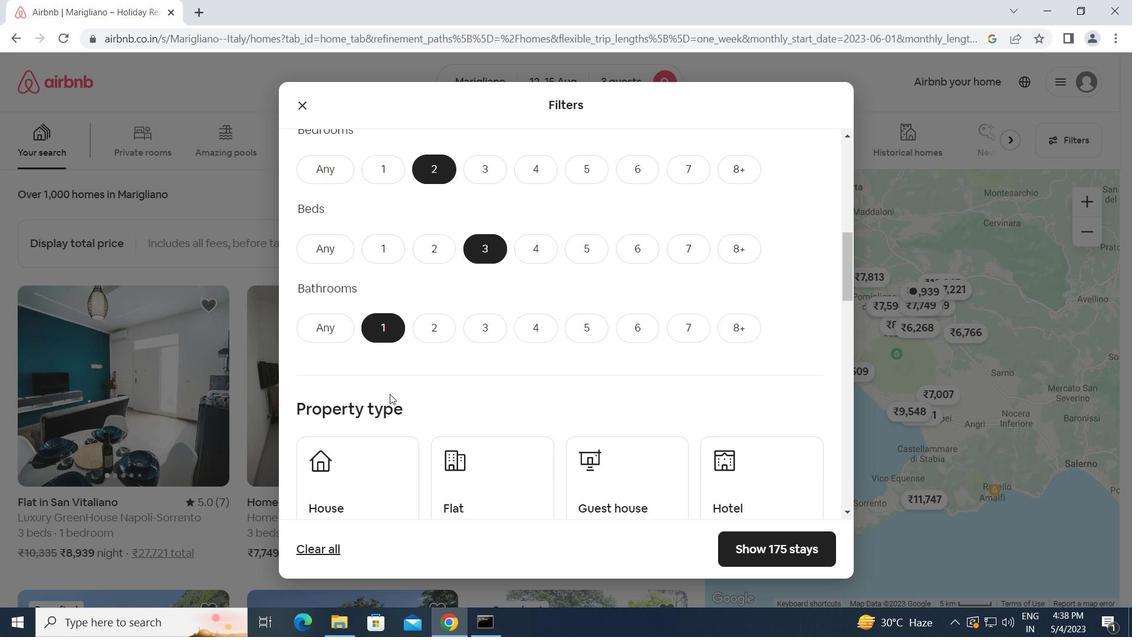 
Action: Mouse moved to (349, 386)
Screenshot: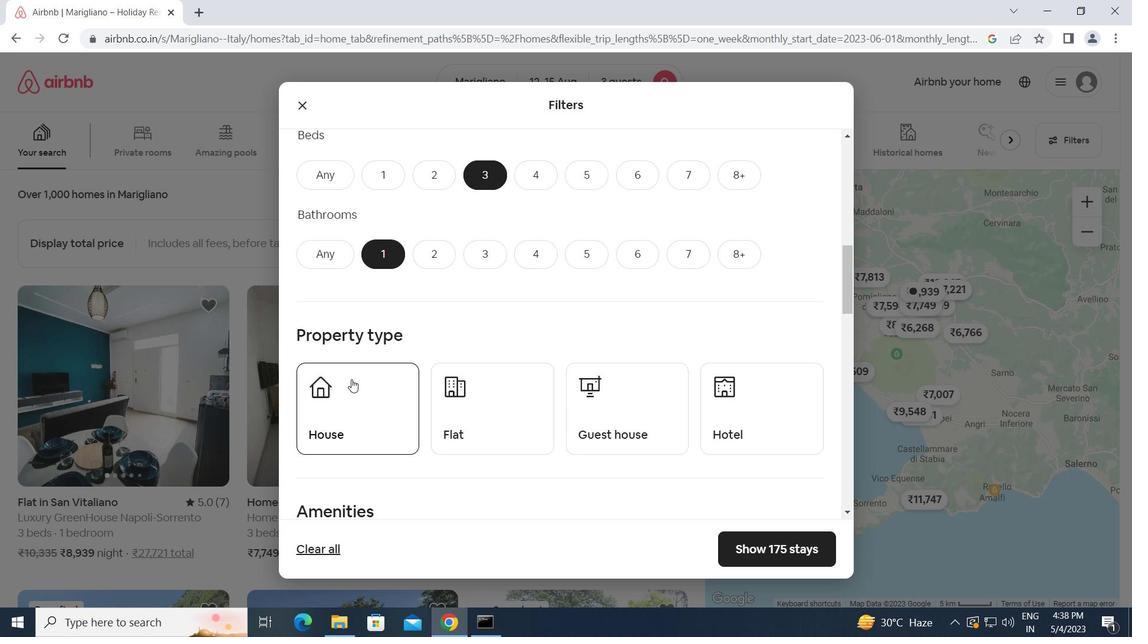 
Action: Mouse pressed left at (349, 386)
Screenshot: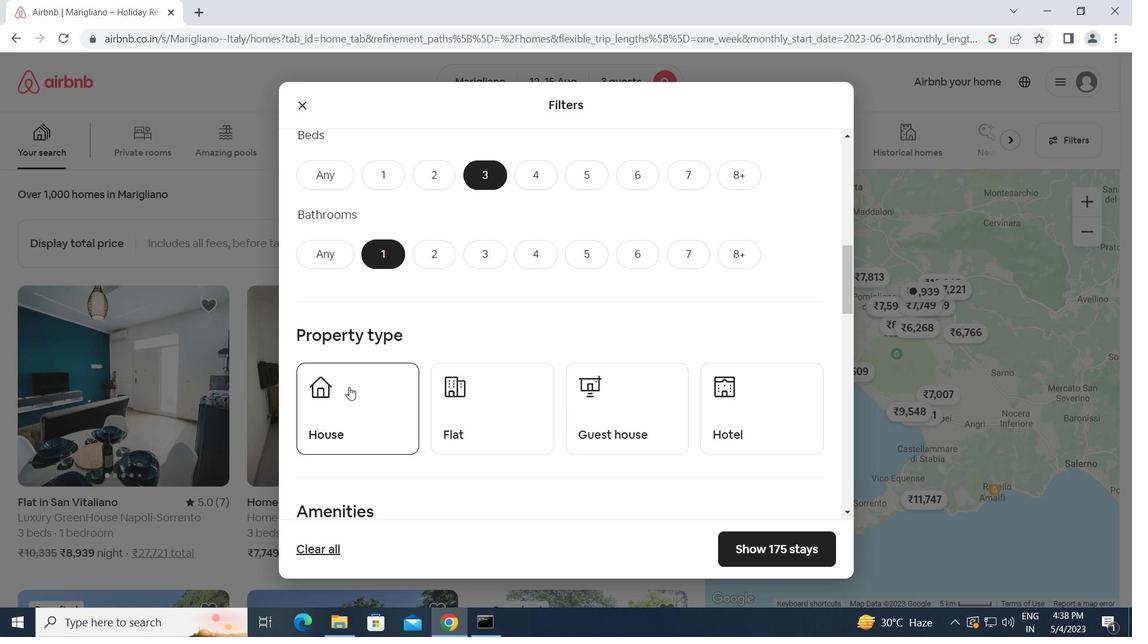
Action: Mouse moved to (463, 393)
Screenshot: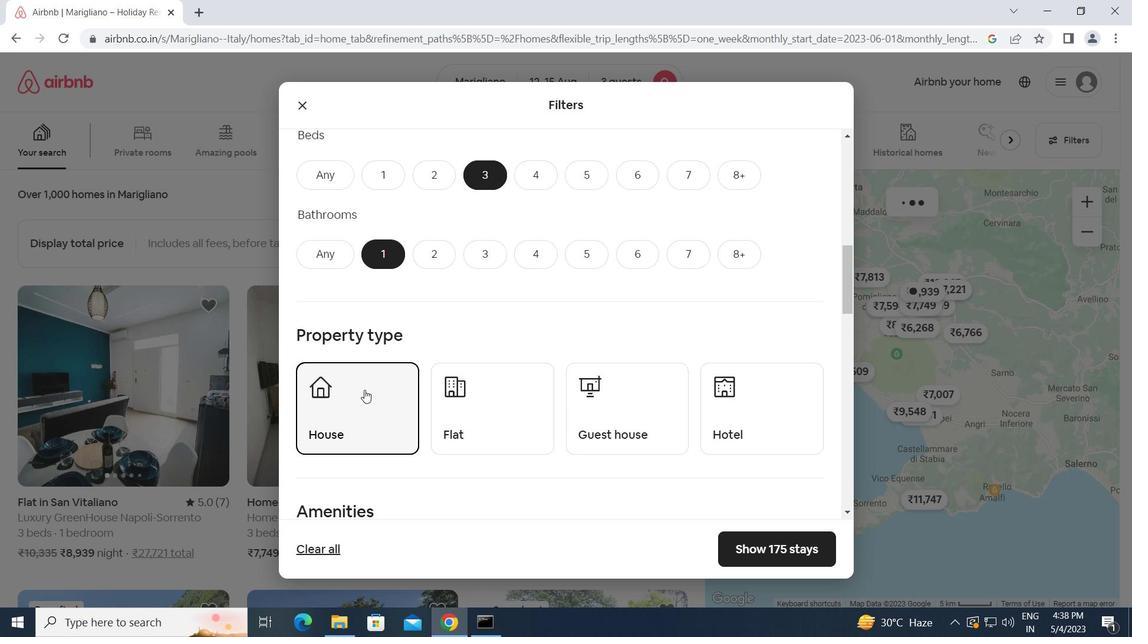 
Action: Mouse pressed left at (463, 393)
Screenshot: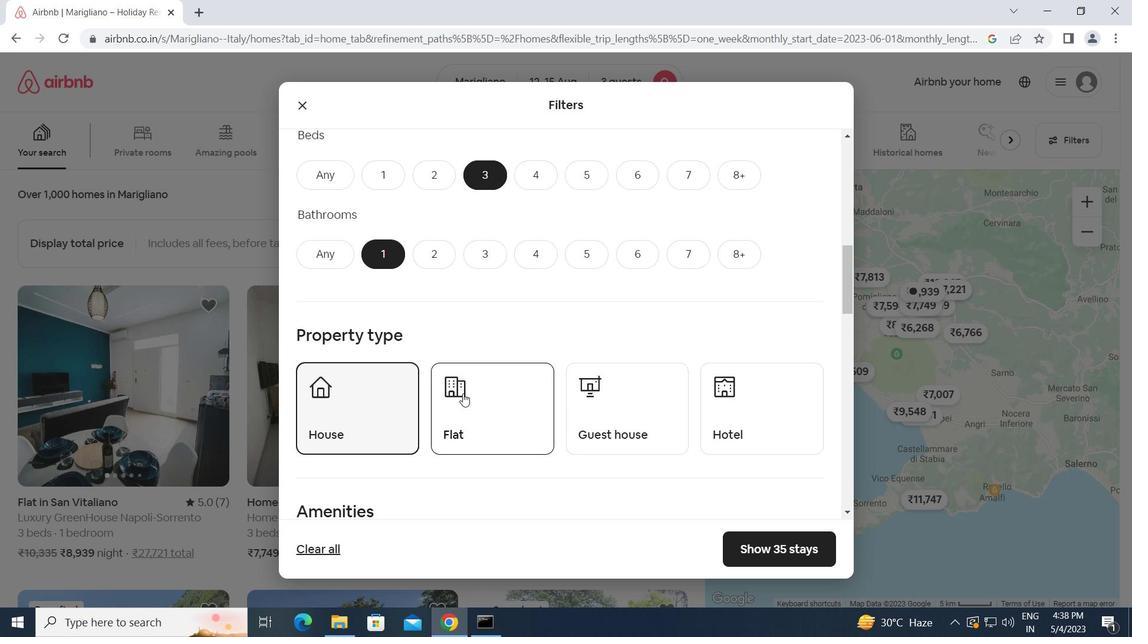 
Action: Mouse moved to (588, 396)
Screenshot: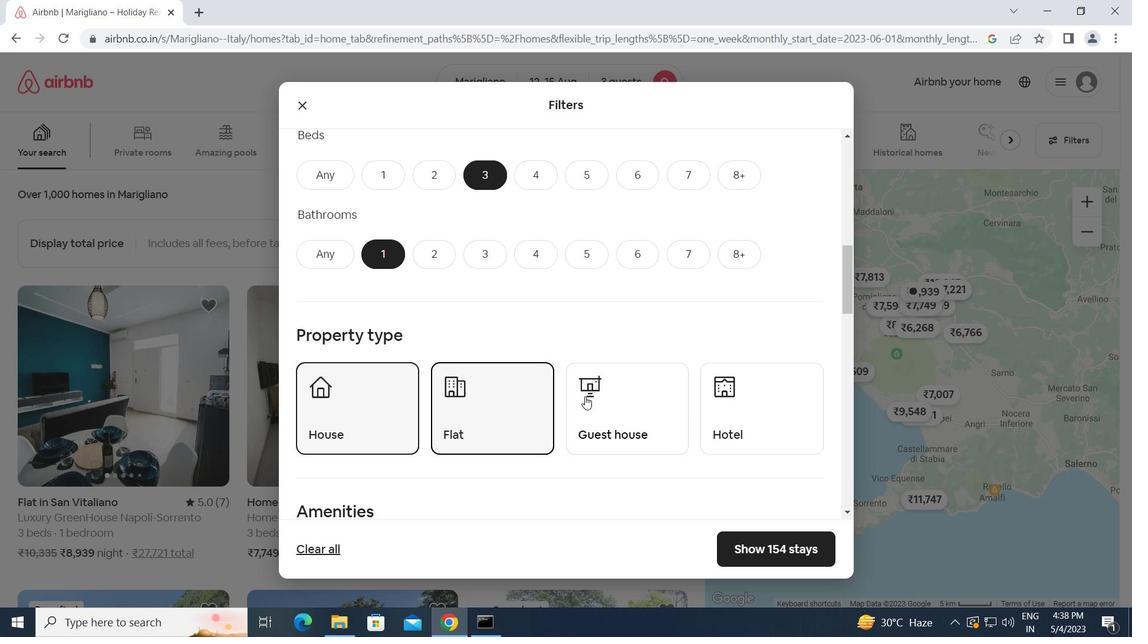 
Action: Mouse pressed left at (588, 396)
Screenshot: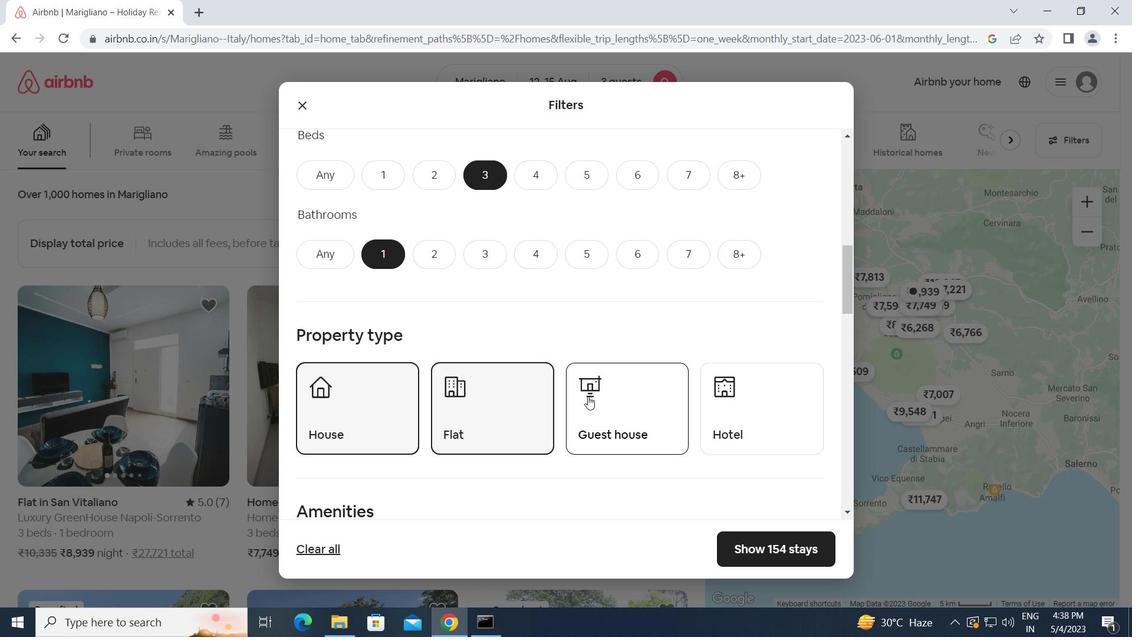 
Action: Mouse scrolled (588, 396) with delta (0, 0)
Screenshot: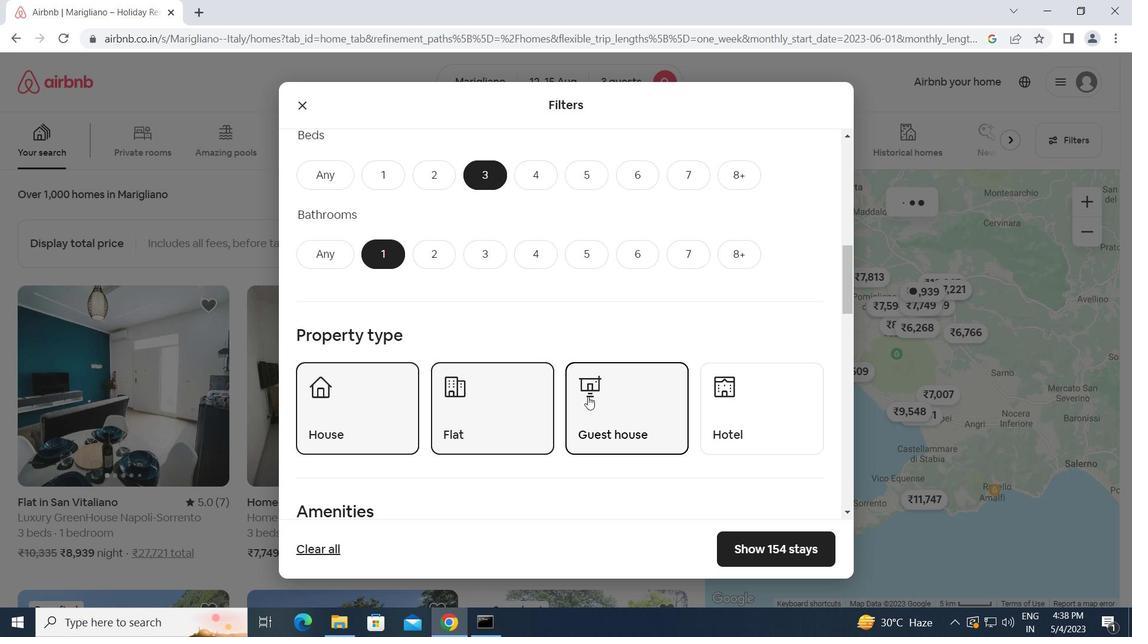 
Action: Mouse scrolled (588, 396) with delta (0, 0)
Screenshot: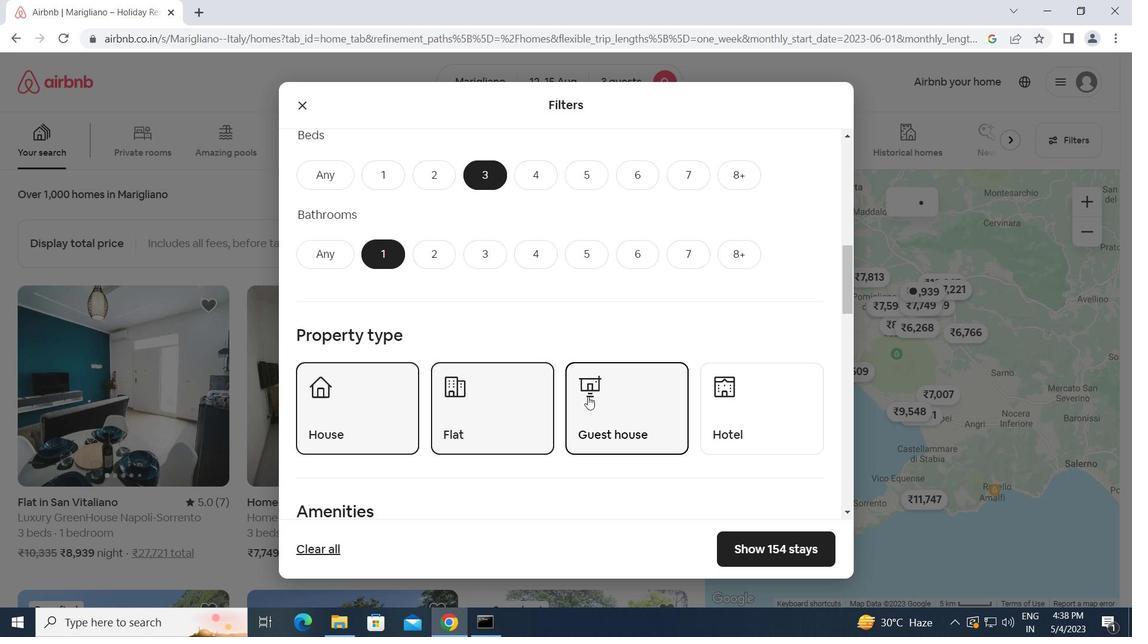 
Action: Mouse scrolled (588, 396) with delta (0, 0)
Screenshot: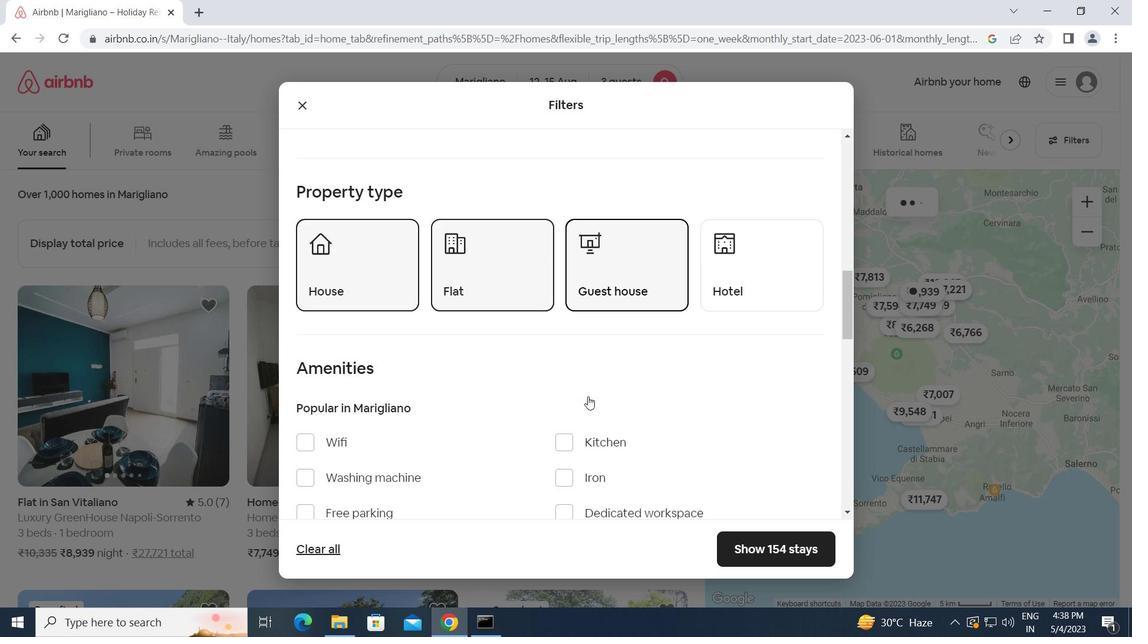 
Action: Mouse scrolled (588, 396) with delta (0, 0)
Screenshot: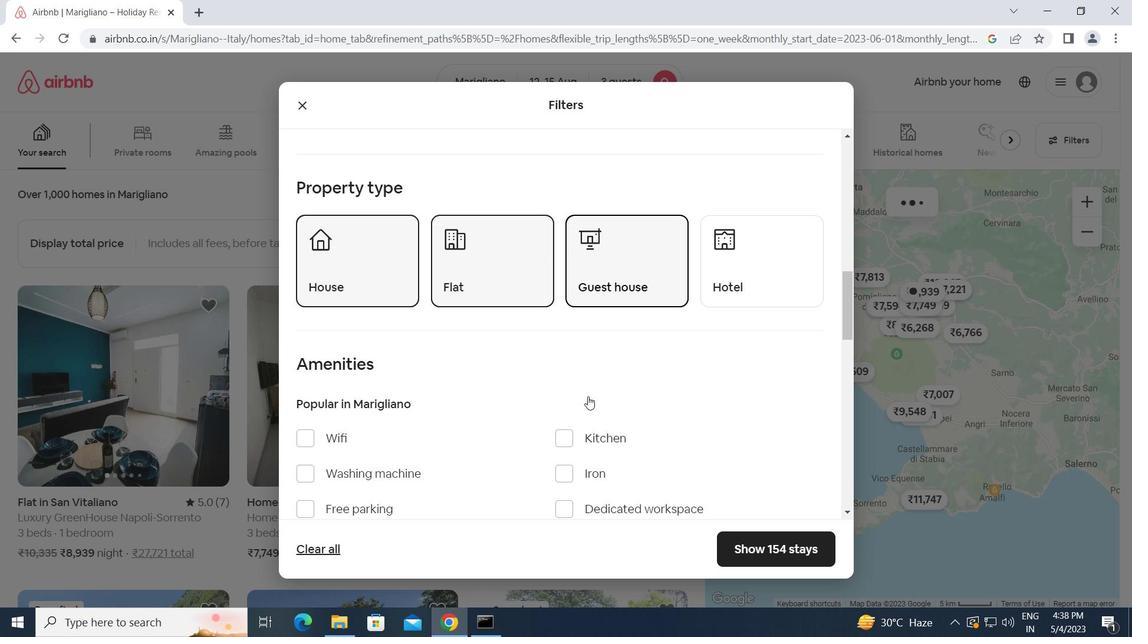 
Action: Mouse moved to (588, 396)
Screenshot: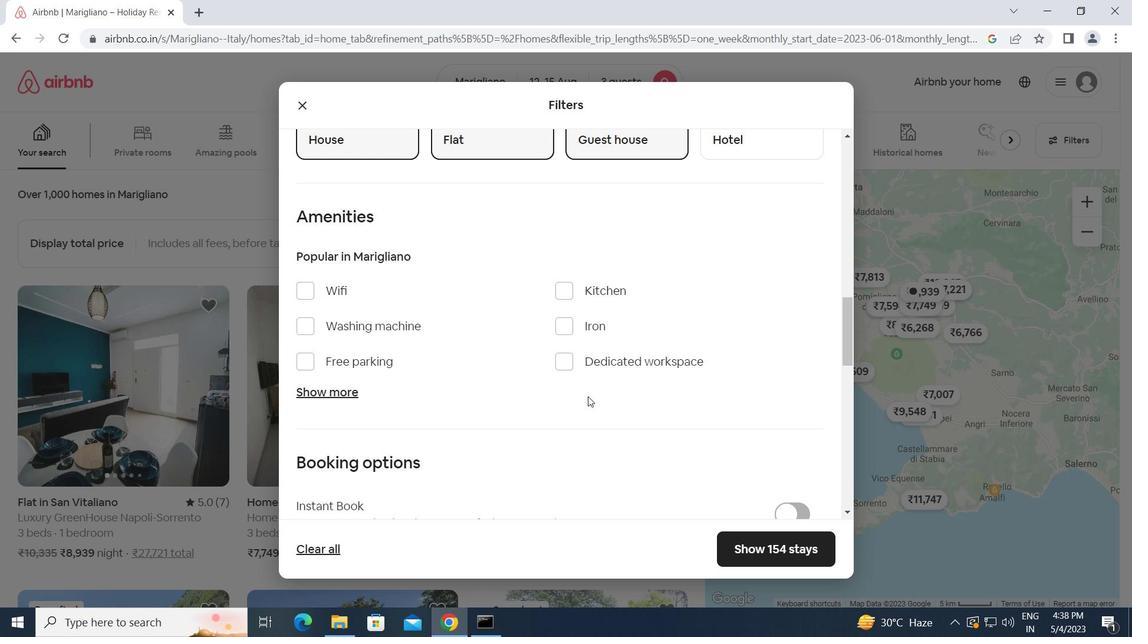 
Action: Mouse scrolled (588, 396) with delta (0, 0)
Screenshot: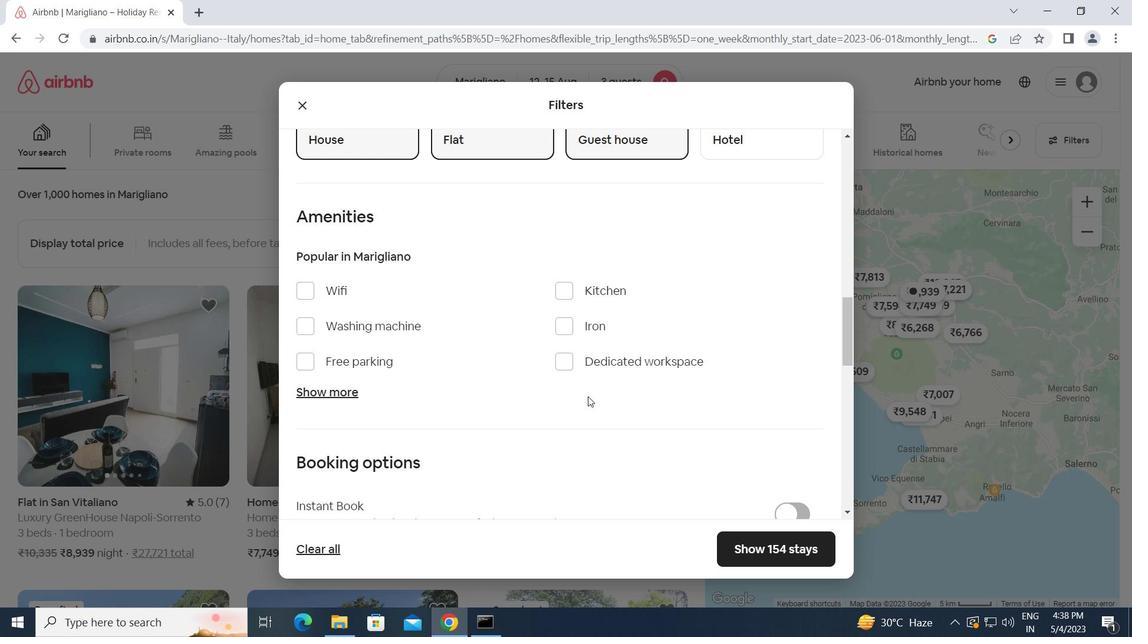 
Action: Mouse scrolled (588, 396) with delta (0, 0)
Screenshot: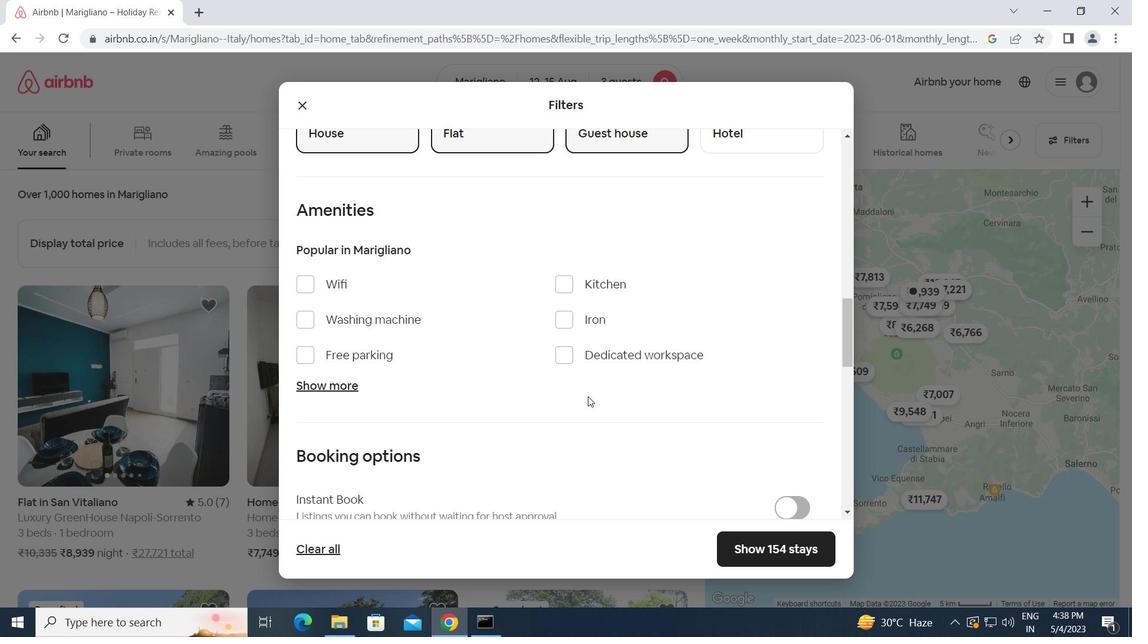 
Action: Mouse moved to (789, 420)
Screenshot: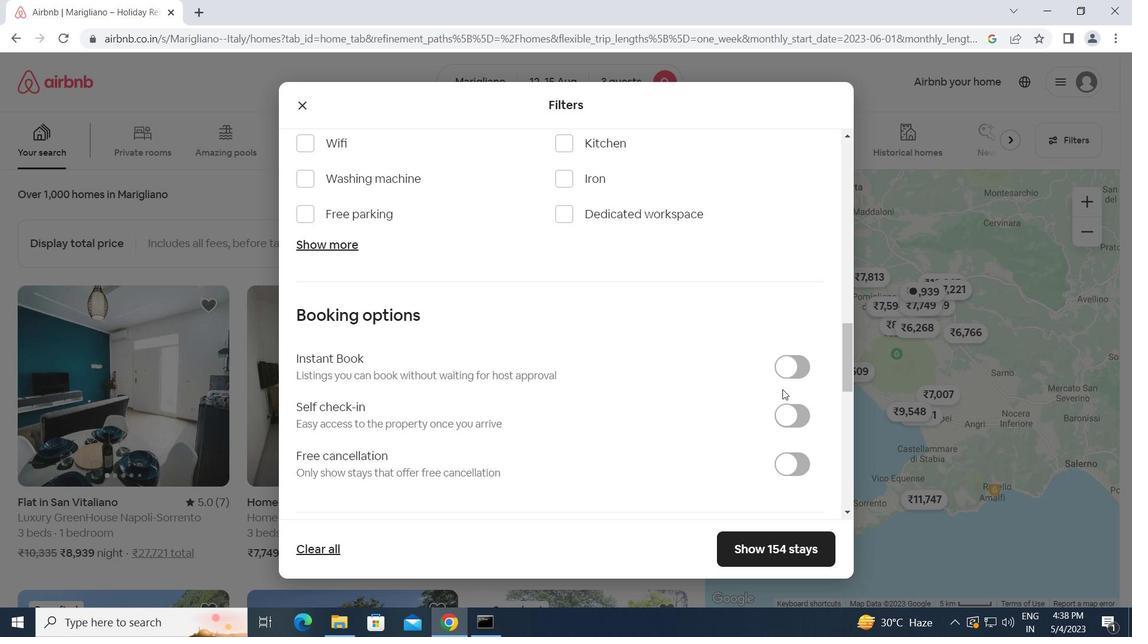 
Action: Mouse pressed left at (789, 420)
Screenshot: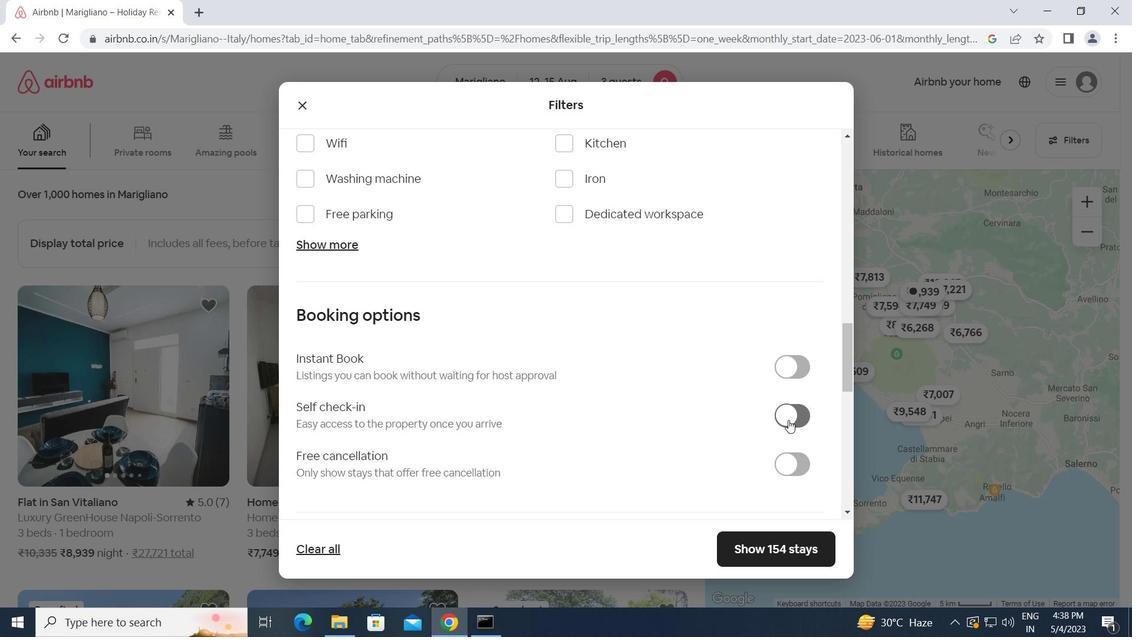 
Action: Mouse moved to (593, 420)
Screenshot: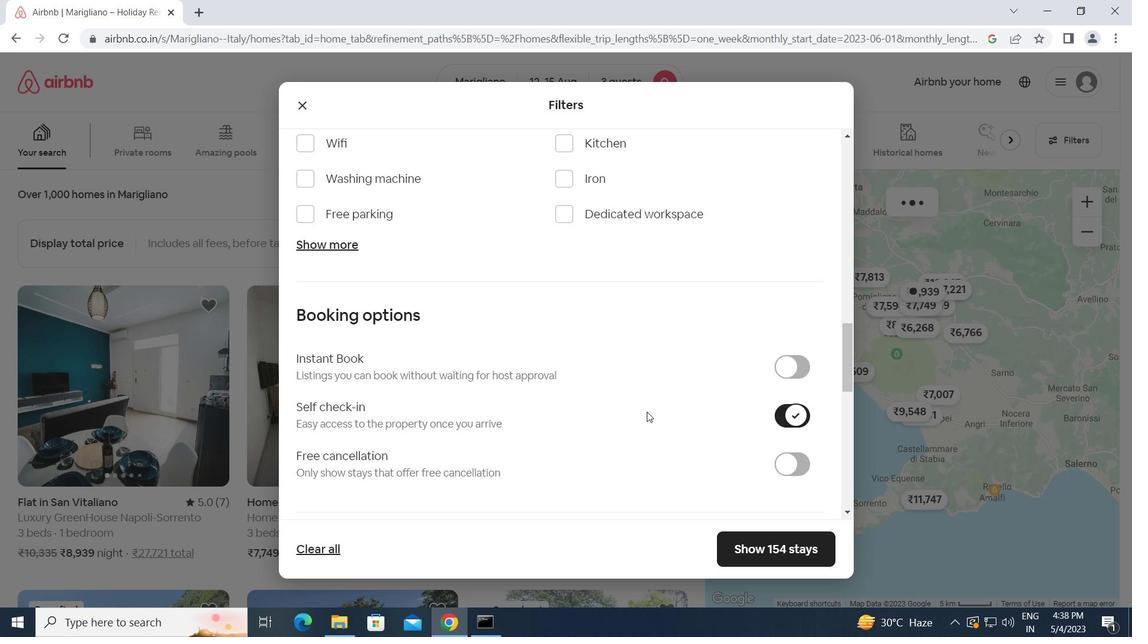 
Action: Mouse scrolled (593, 420) with delta (0, 0)
Screenshot: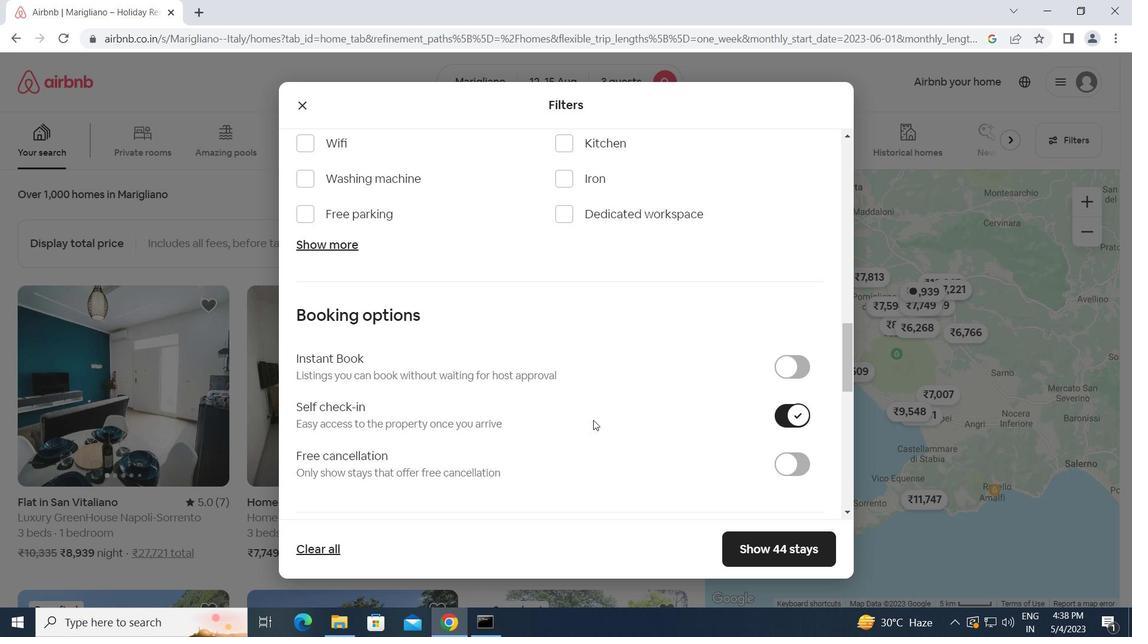 
Action: Mouse scrolled (593, 420) with delta (0, 0)
Screenshot: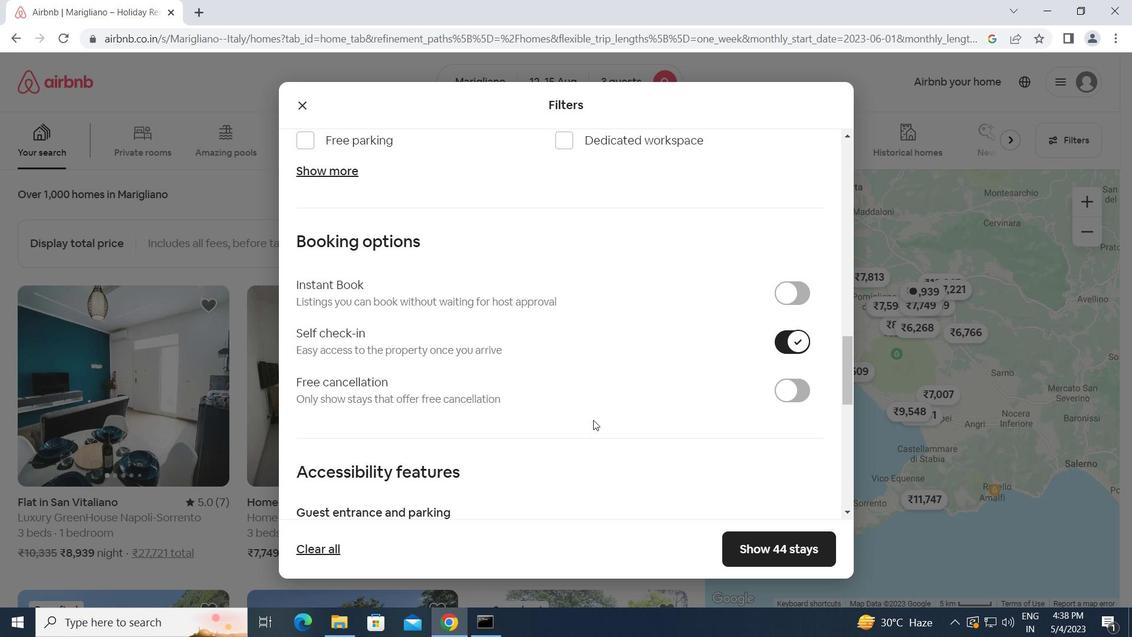 
Action: Mouse scrolled (593, 420) with delta (0, 0)
Screenshot: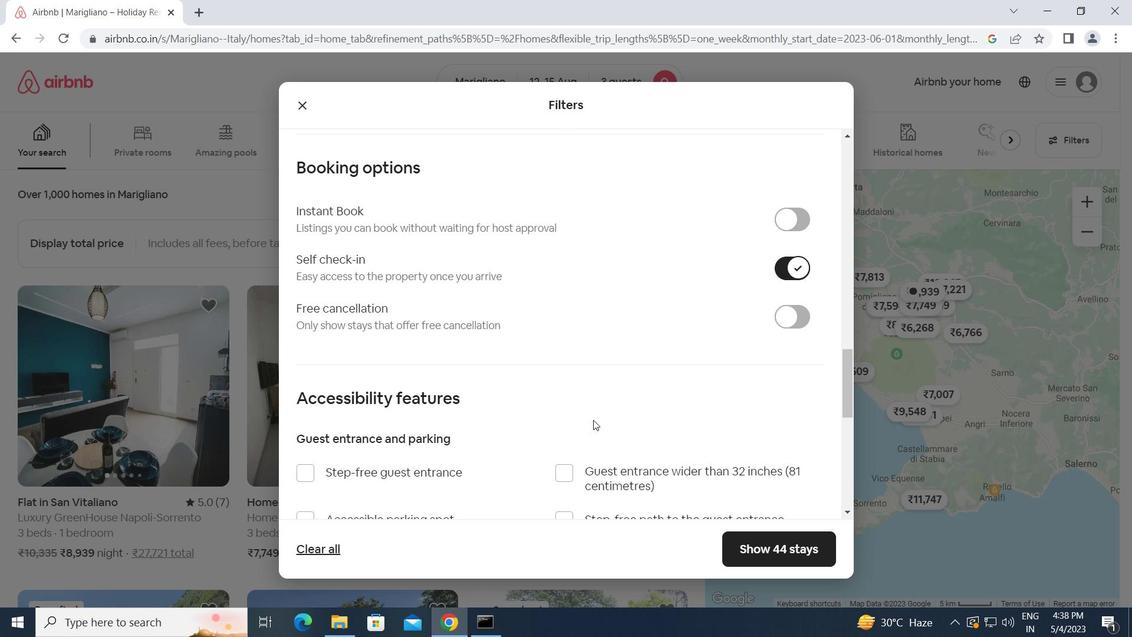 
Action: Mouse scrolled (593, 420) with delta (0, 0)
Screenshot: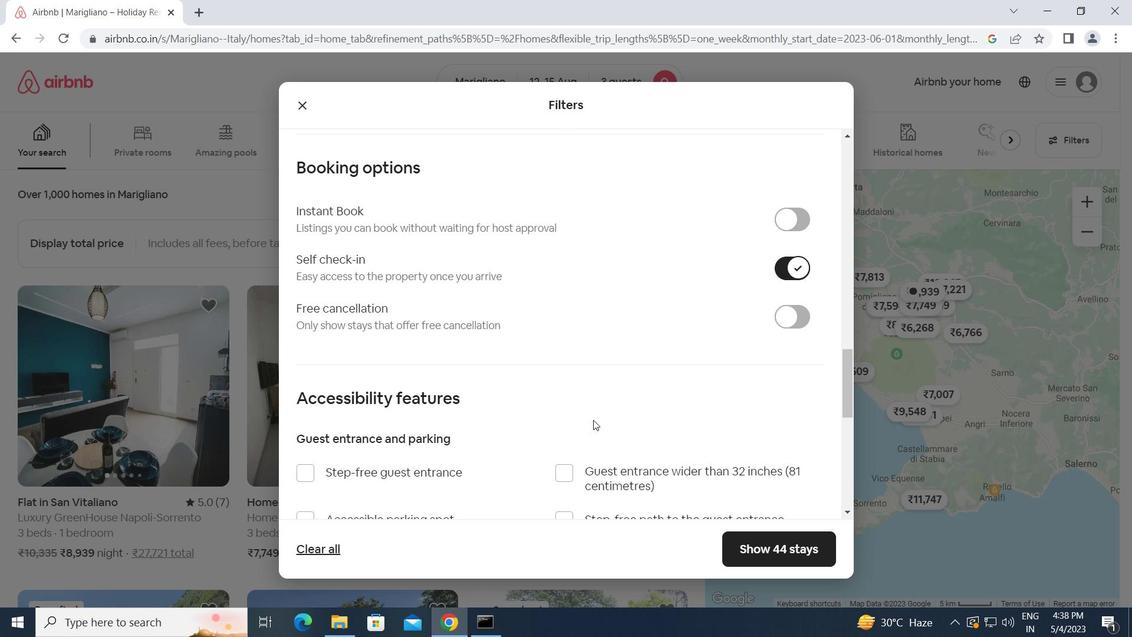 
Action: Mouse scrolled (593, 420) with delta (0, 0)
Screenshot: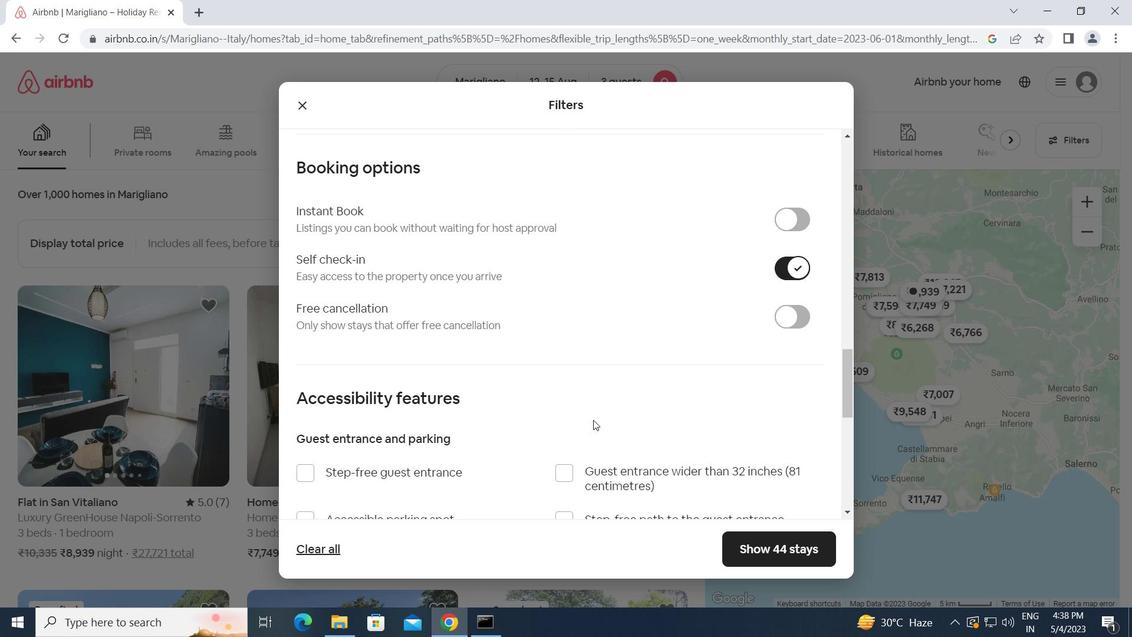 
Action: Mouse scrolled (593, 420) with delta (0, 0)
Screenshot: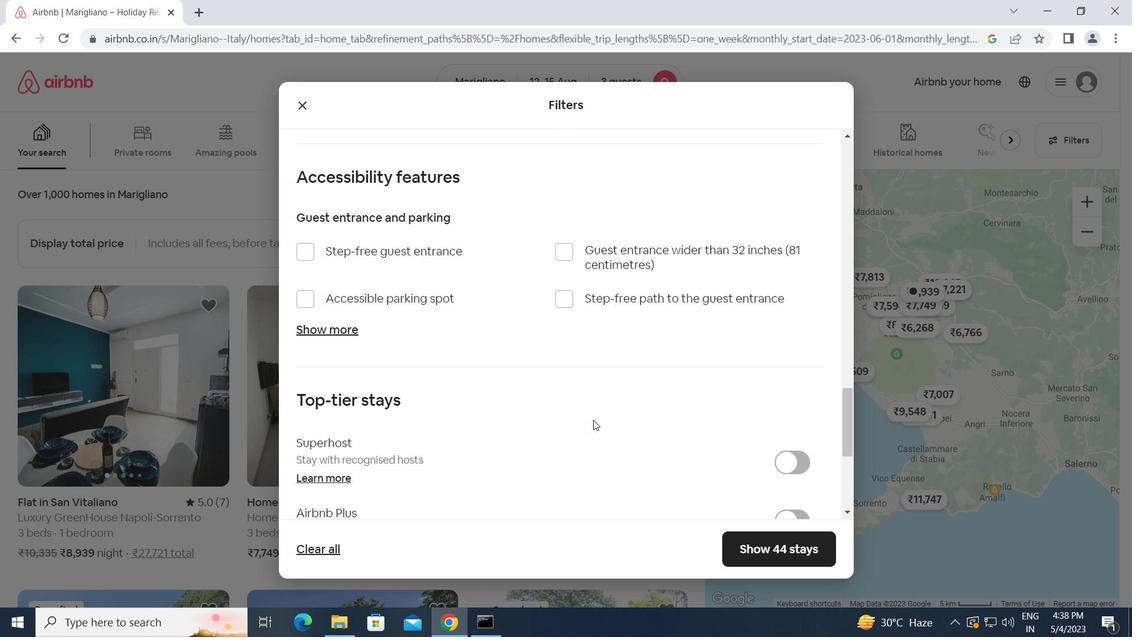 
Action: Mouse scrolled (593, 420) with delta (0, 0)
Screenshot: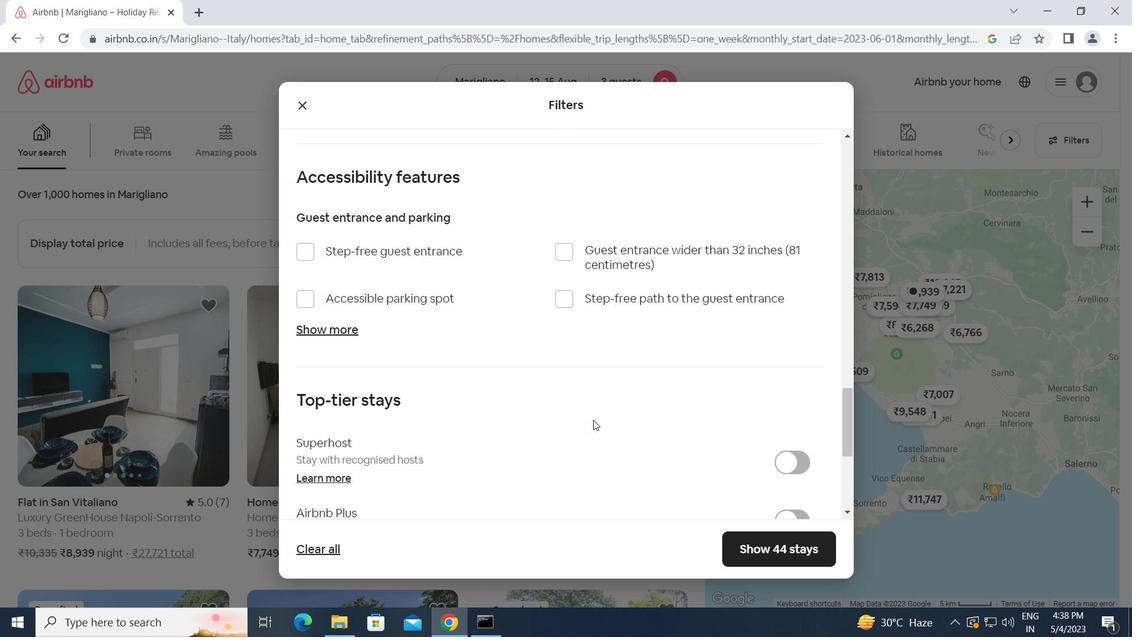 
Action: Mouse scrolled (593, 420) with delta (0, 0)
Screenshot: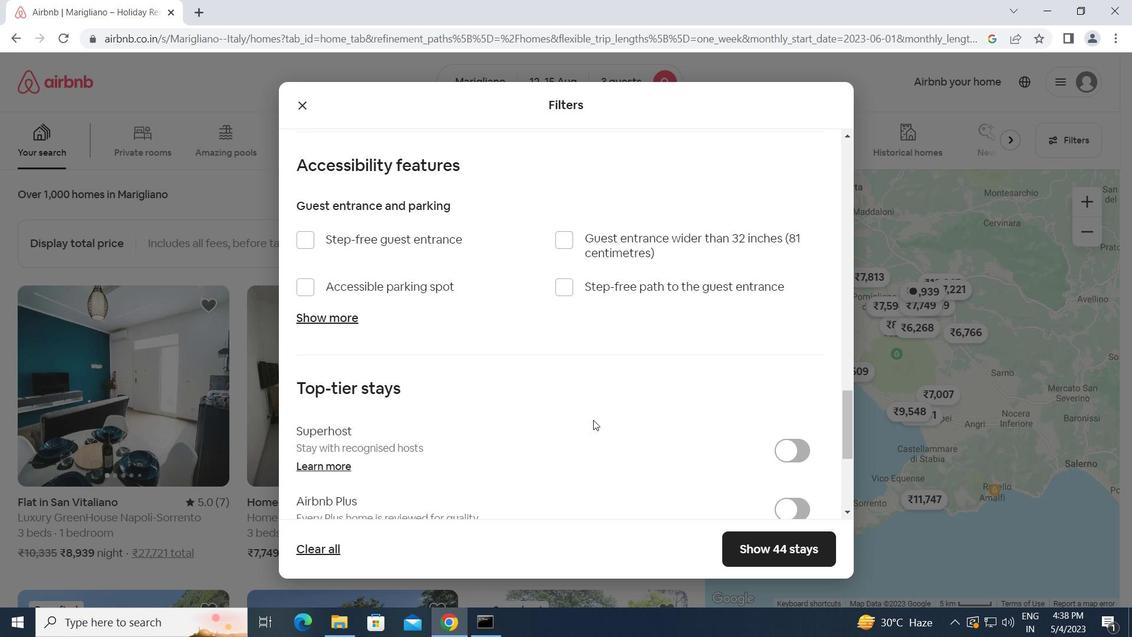 
Action: Mouse scrolled (593, 420) with delta (0, 0)
Screenshot: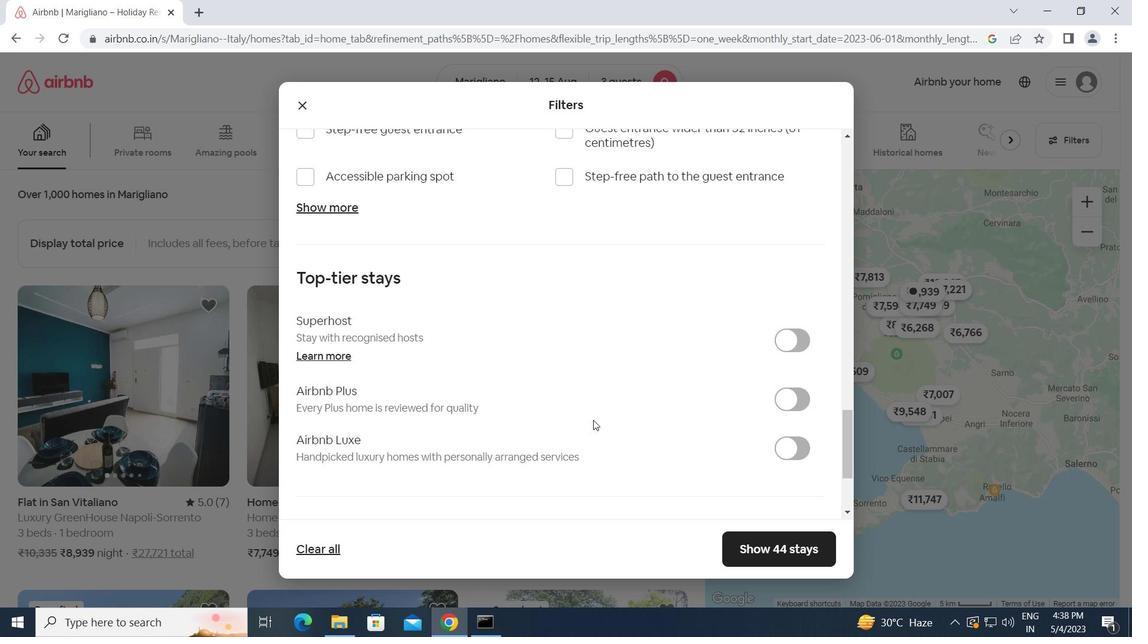 
Action: Mouse moved to (309, 420)
Screenshot: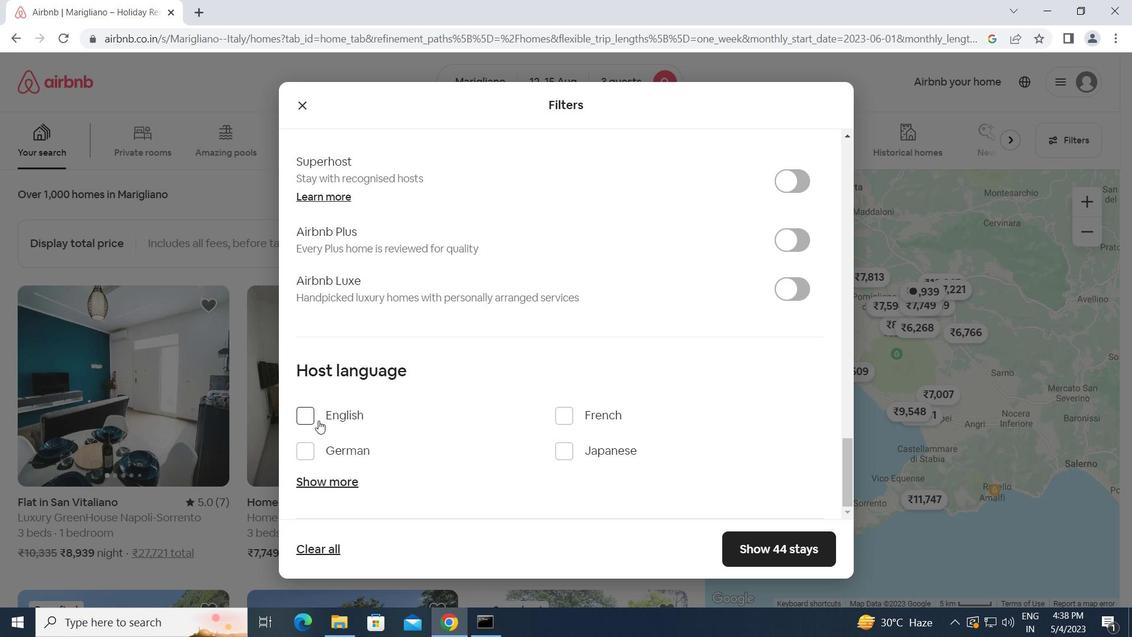 
Action: Mouse pressed left at (309, 420)
Screenshot: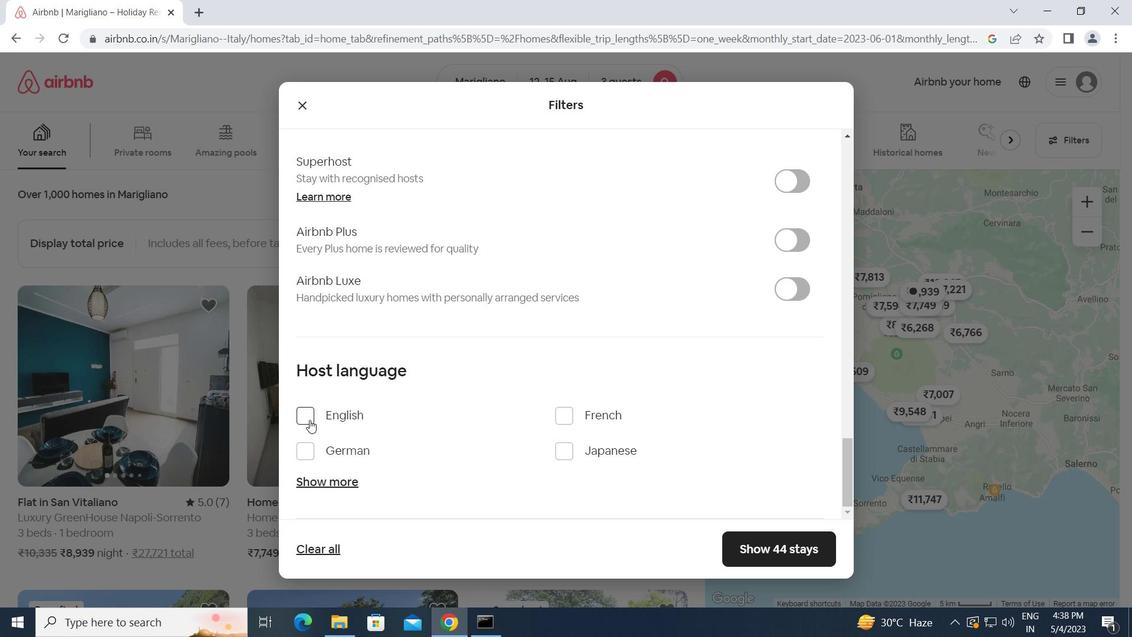 
Action: Mouse moved to (759, 549)
Screenshot: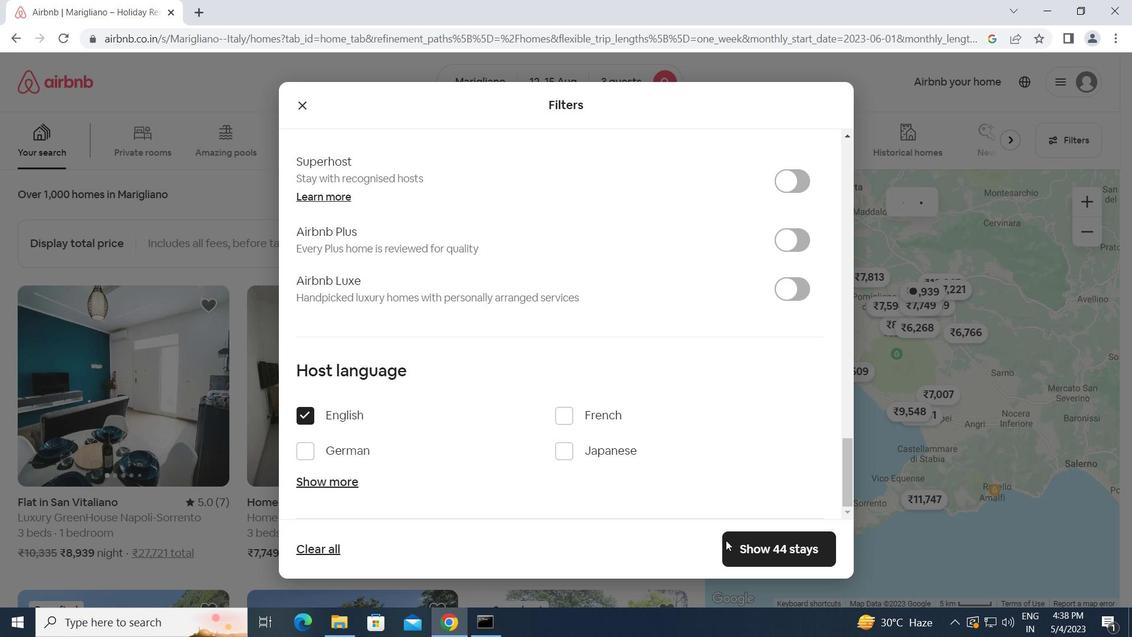 
Action: Mouse pressed left at (759, 549)
Screenshot: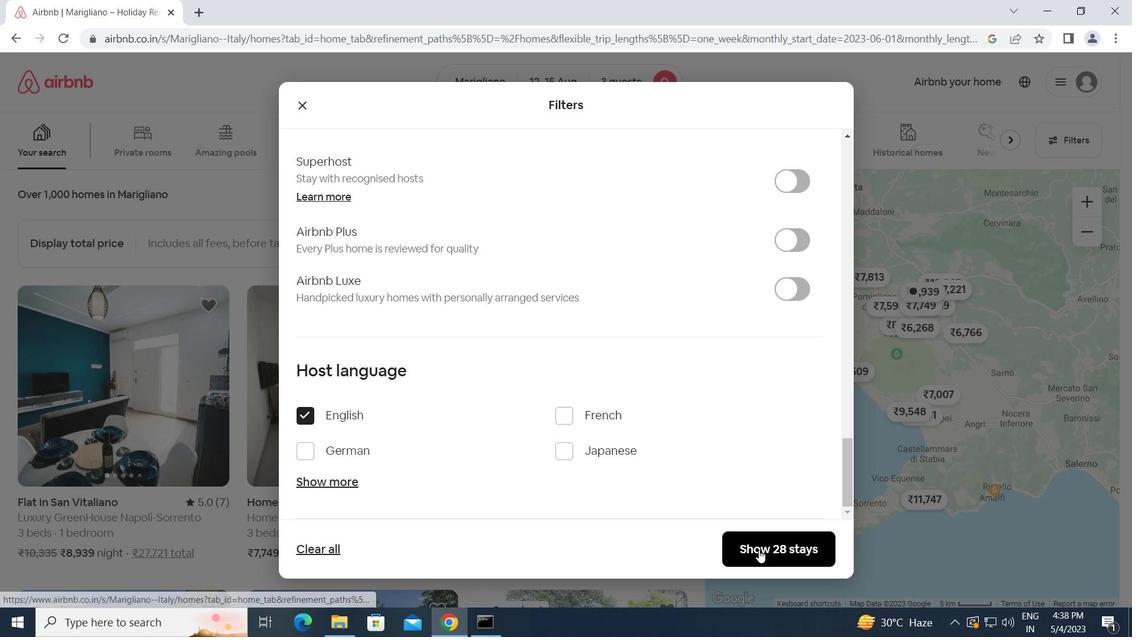 
Action: Mouse moved to (743, 467)
Screenshot: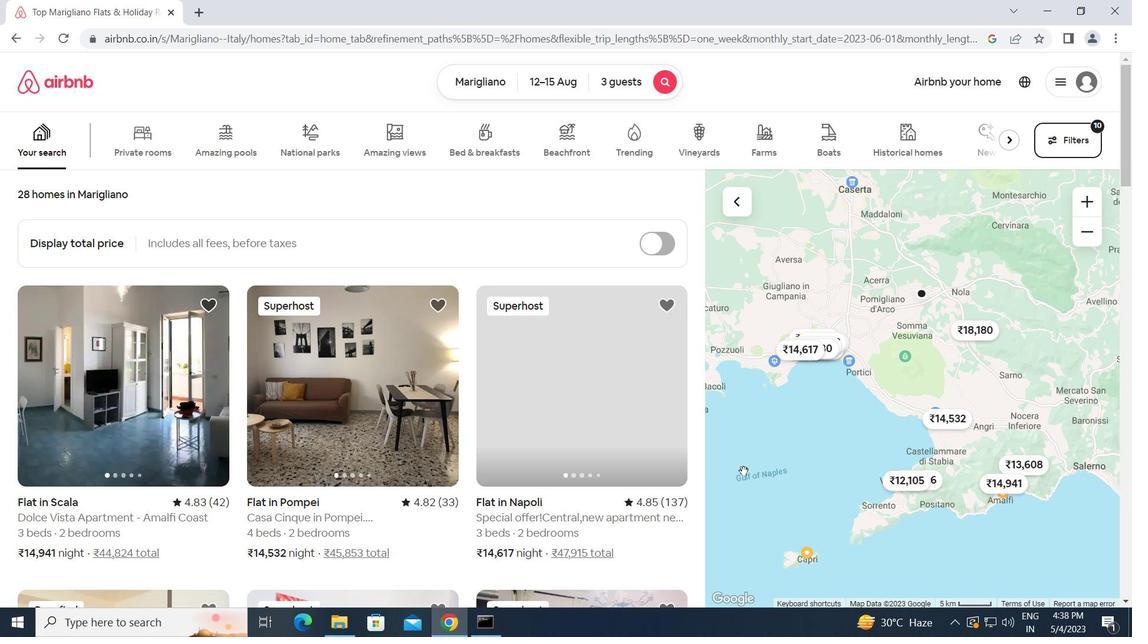 
